 Task: Look for space in Larache, Morocco from 8th August, 2023 to 15th August, 2023 for 9 adults in price range Rs.10000 to Rs.14000. Place can be shared room with 5 bedrooms having 9 beds and 5 bathrooms. Property type can be house, flat, guest house. Amenities needed are: wifi, TV, free parkinig on premises, gym, breakfast. Booking option can be shelf check-in. Required host language is English.
Action: Mouse moved to (437, 105)
Screenshot: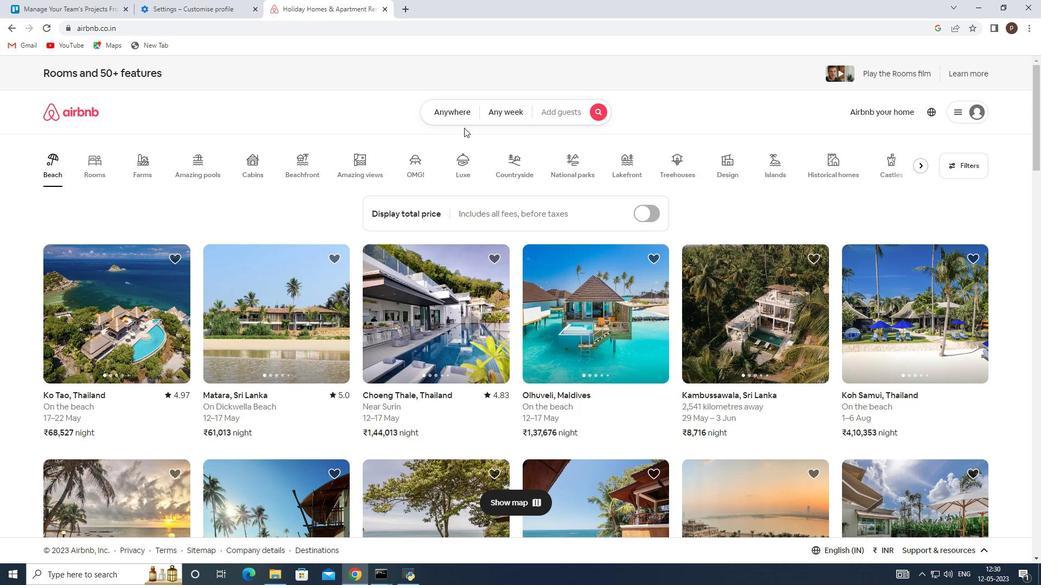 
Action: Mouse pressed left at (437, 105)
Screenshot: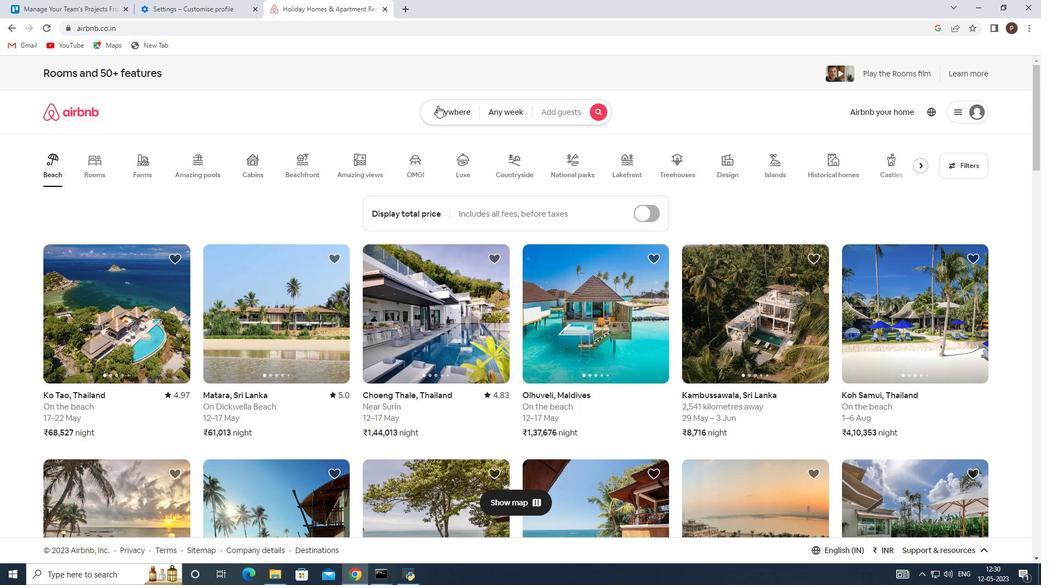
Action: Mouse moved to (349, 150)
Screenshot: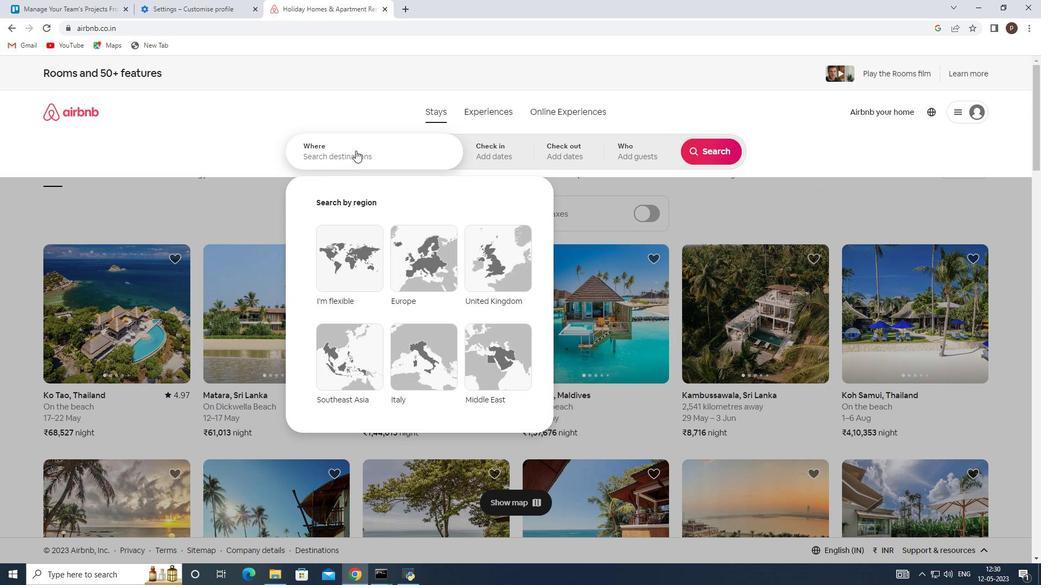 
Action: Mouse pressed left at (349, 150)
Screenshot: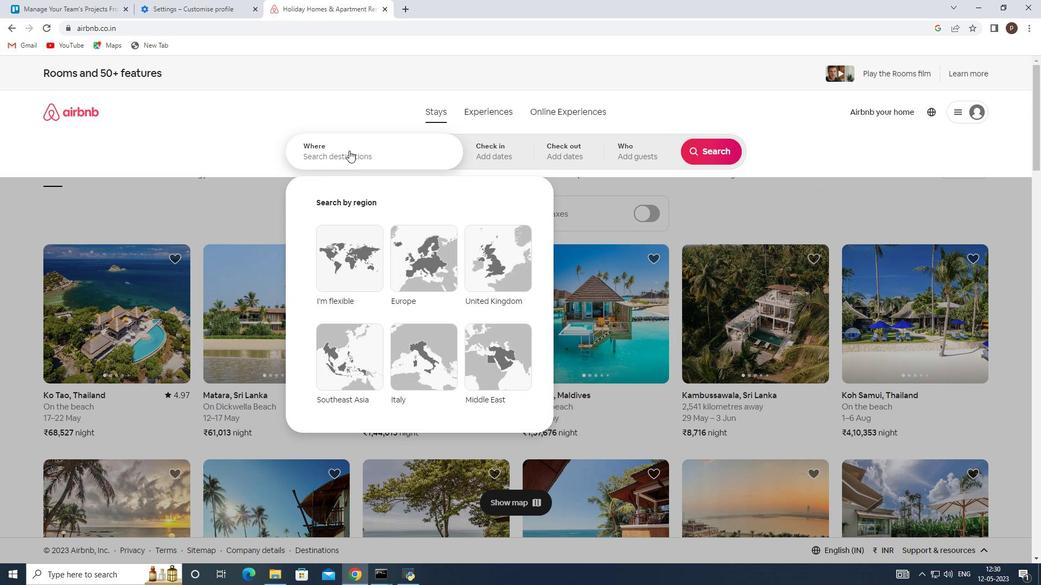 
Action: Key pressed <Key.caps_lock>L<Key.caps_lock>arache,<Key.space><Key.caps_lock>M<Key.caps_lock>or
Screenshot: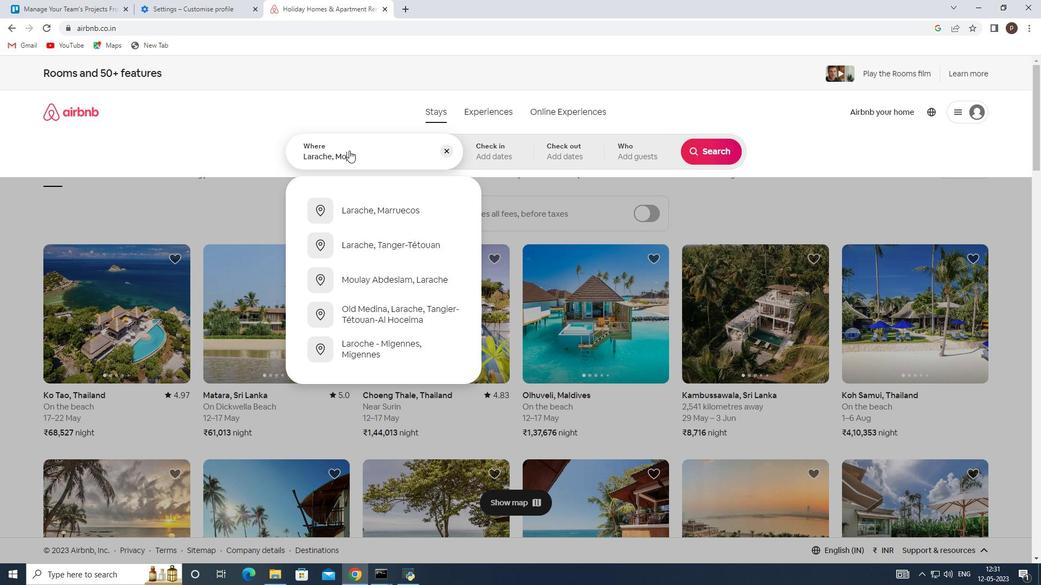 
Action: Mouse moved to (386, 212)
Screenshot: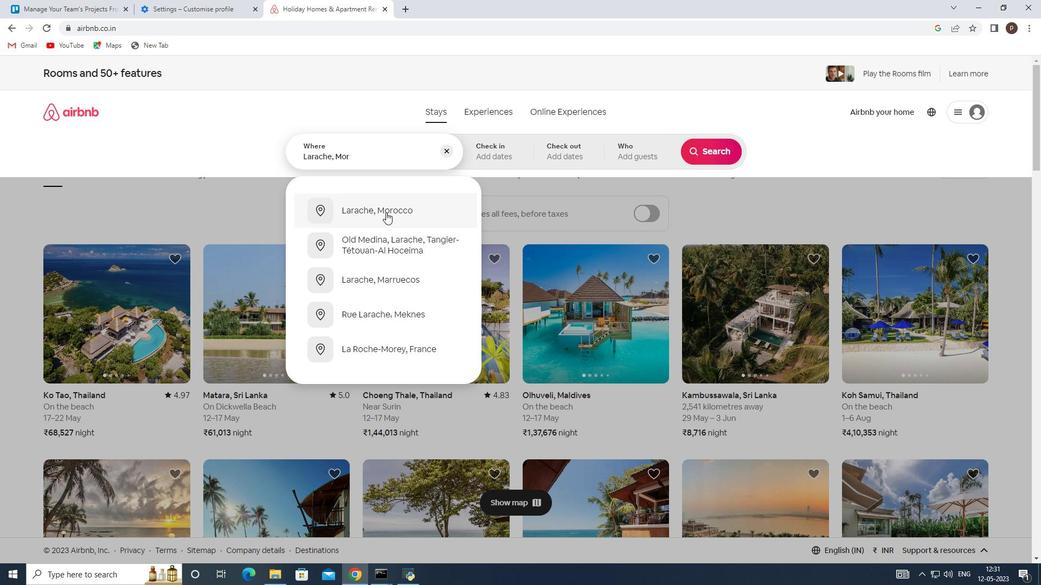 
Action: Mouse pressed left at (386, 212)
Screenshot: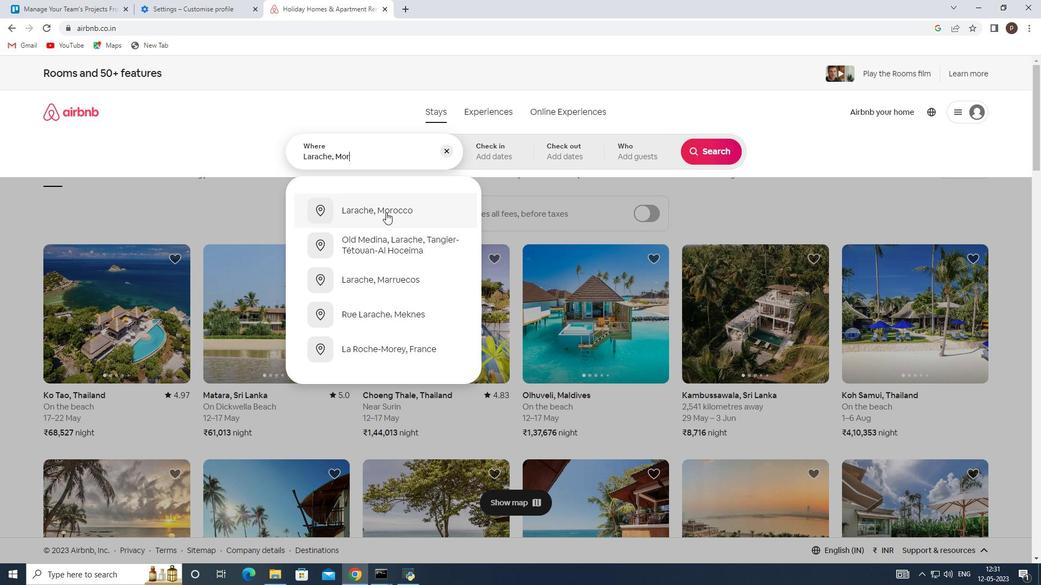 
Action: Mouse moved to (708, 233)
Screenshot: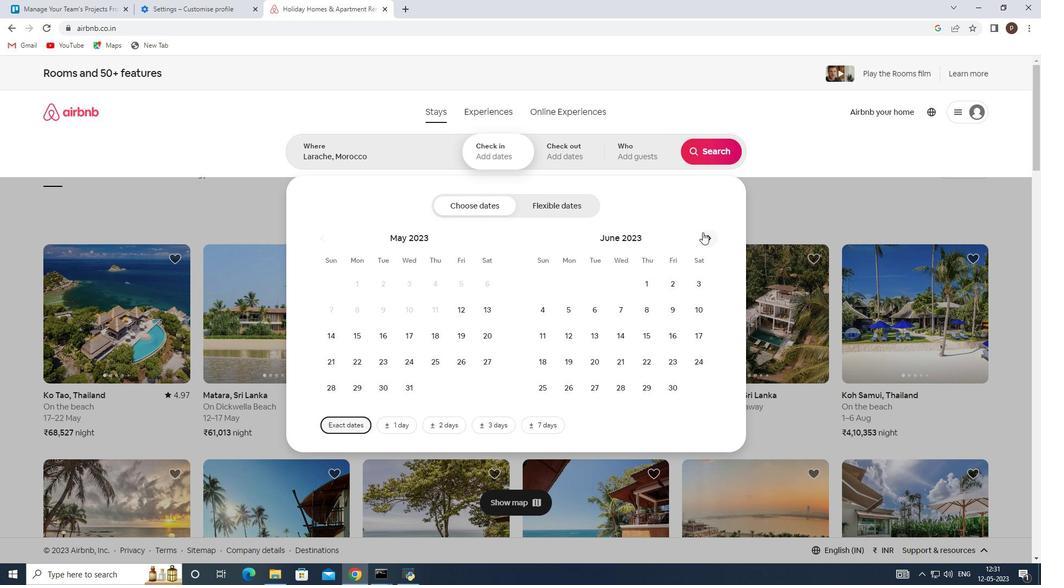 
Action: Mouse pressed left at (708, 233)
Screenshot: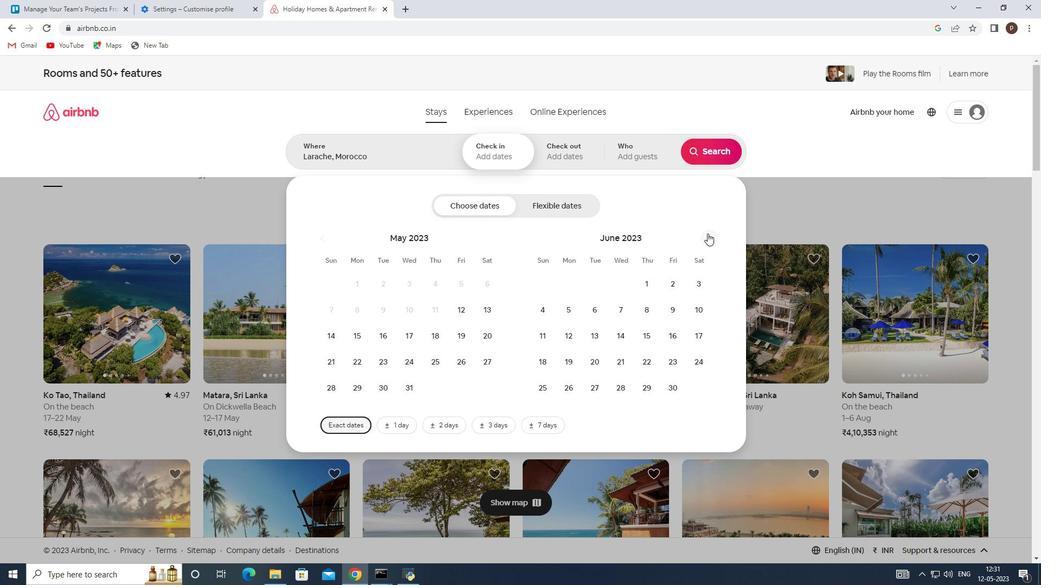 
Action: Mouse moved to (708, 235)
Screenshot: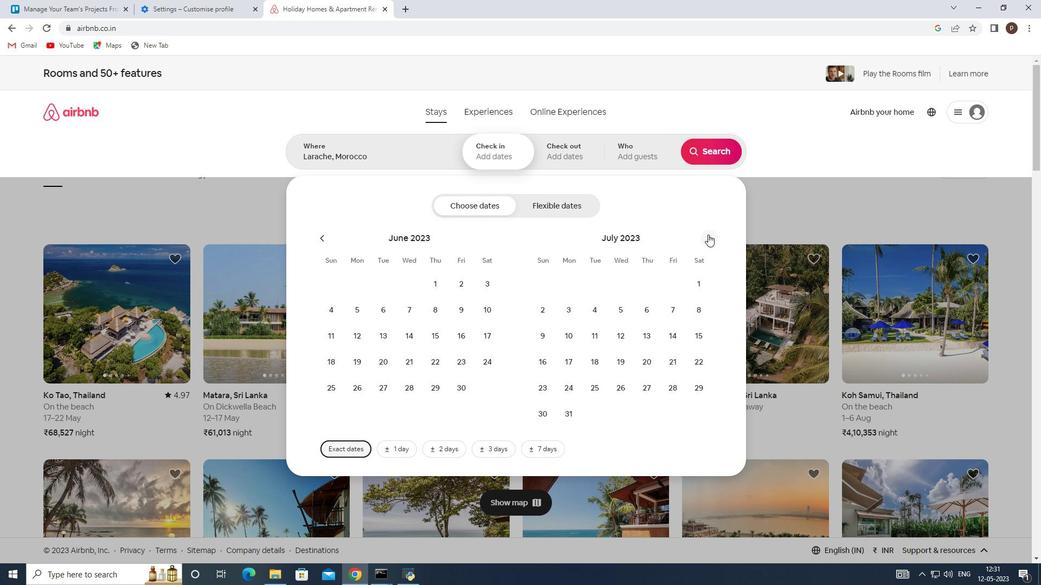 
Action: Mouse pressed left at (708, 235)
Screenshot: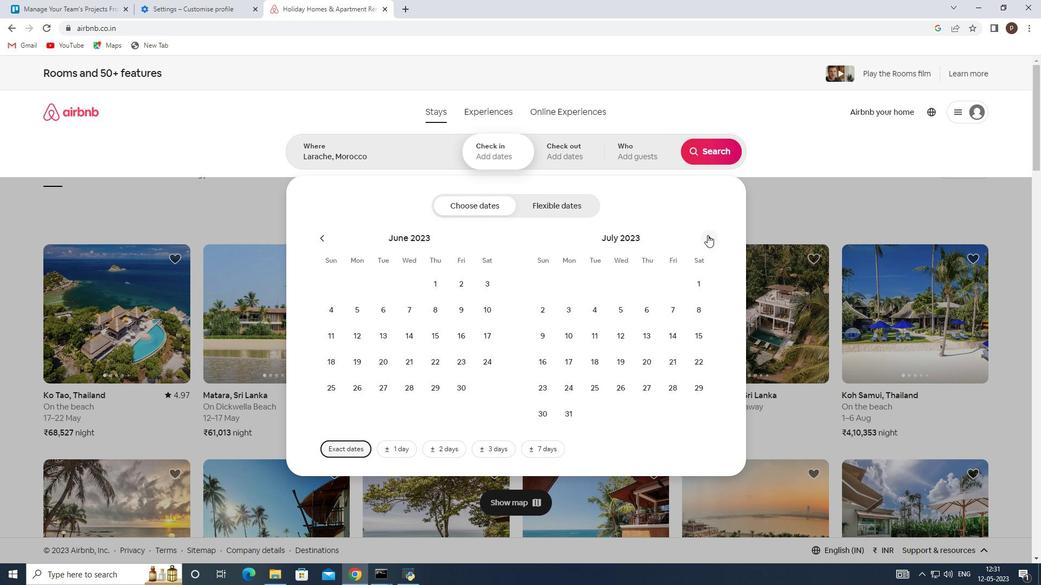 
Action: Mouse moved to (596, 313)
Screenshot: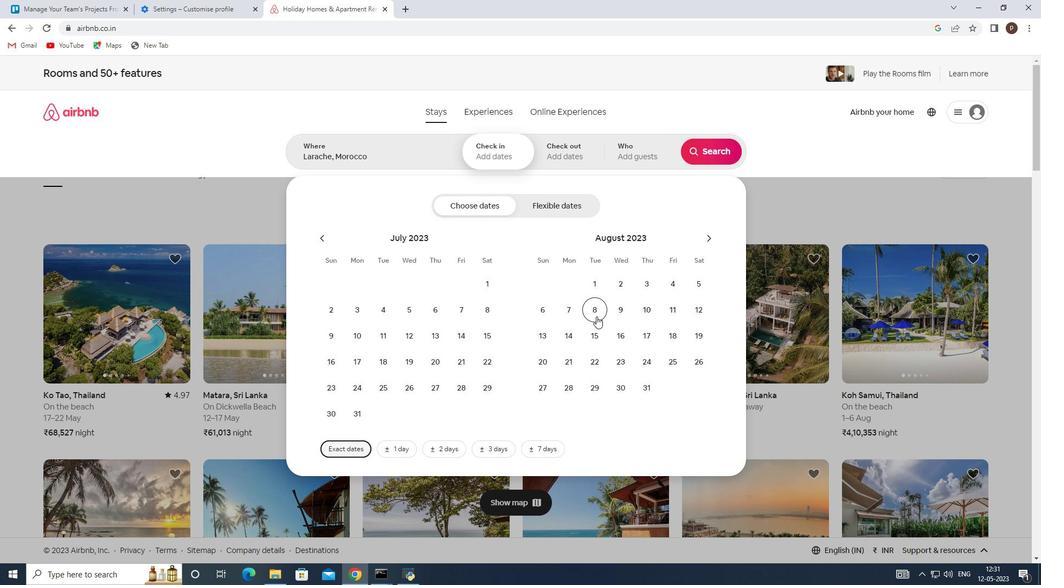 
Action: Mouse pressed left at (596, 313)
Screenshot: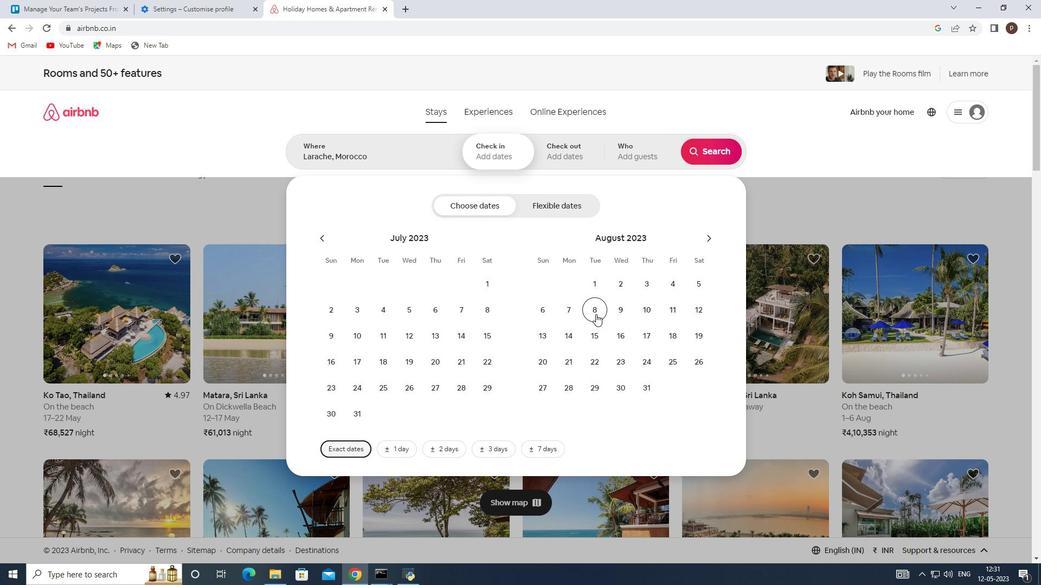 
Action: Mouse moved to (595, 332)
Screenshot: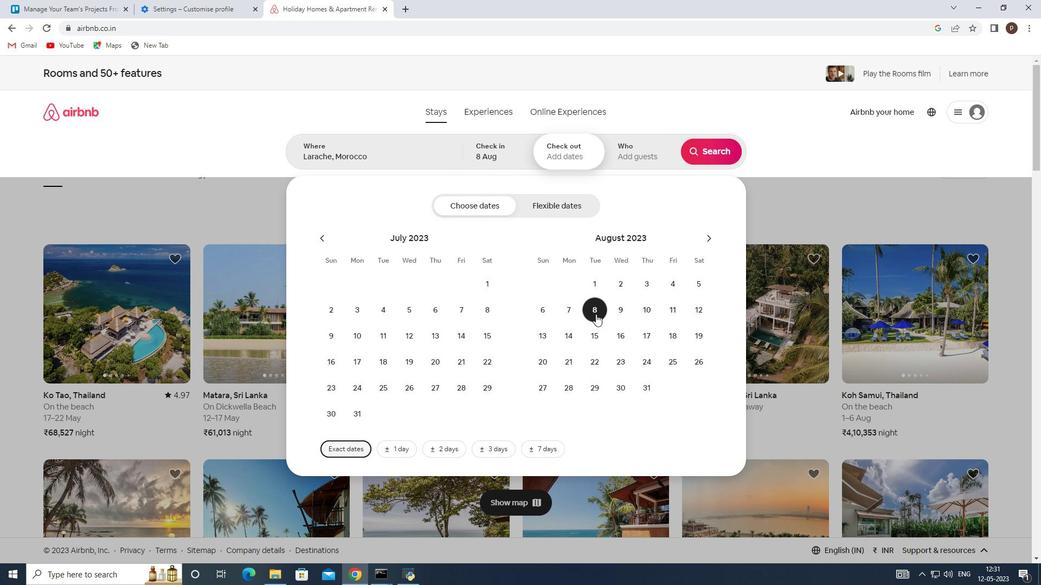 
Action: Mouse pressed left at (595, 332)
Screenshot: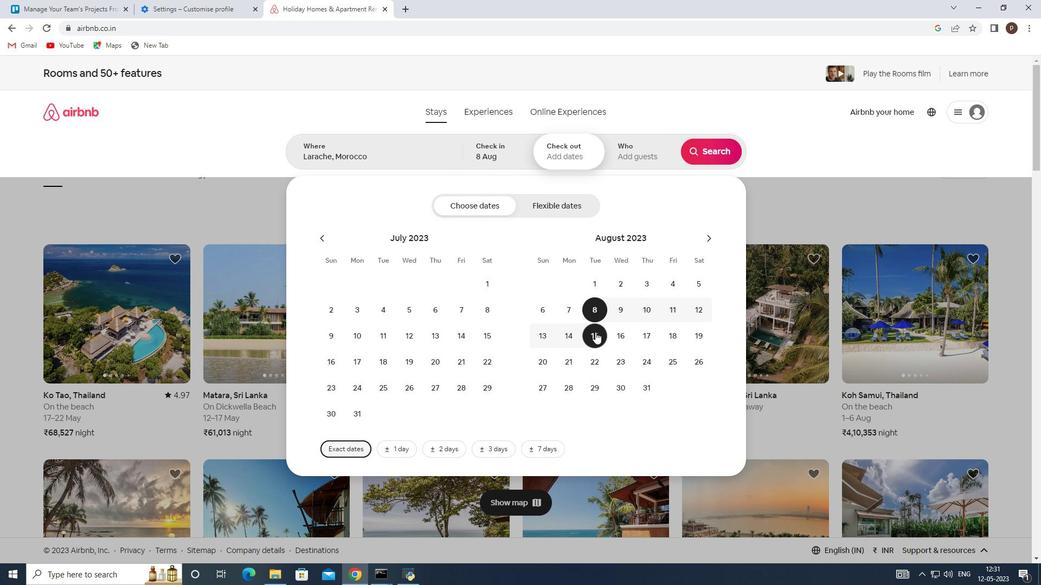 
Action: Mouse moved to (626, 156)
Screenshot: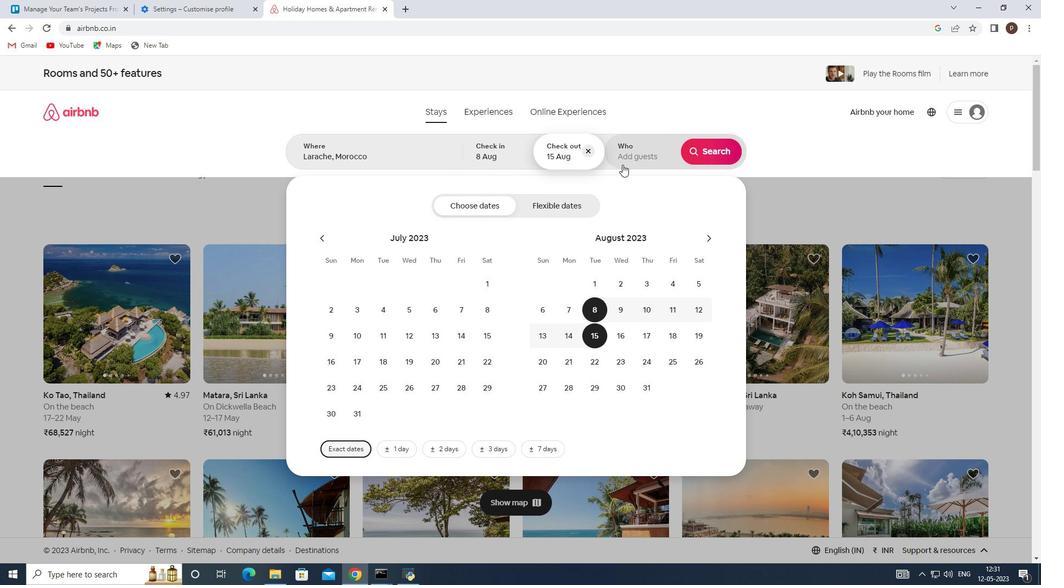 
Action: Mouse pressed left at (626, 156)
Screenshot: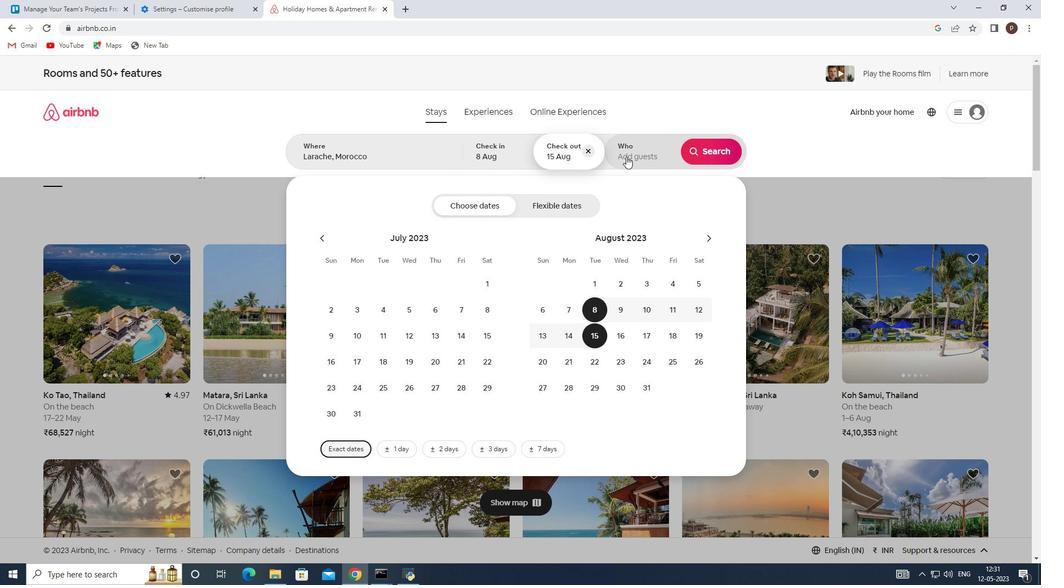
Action: Mouse moved to (710, 208)
Screenshot: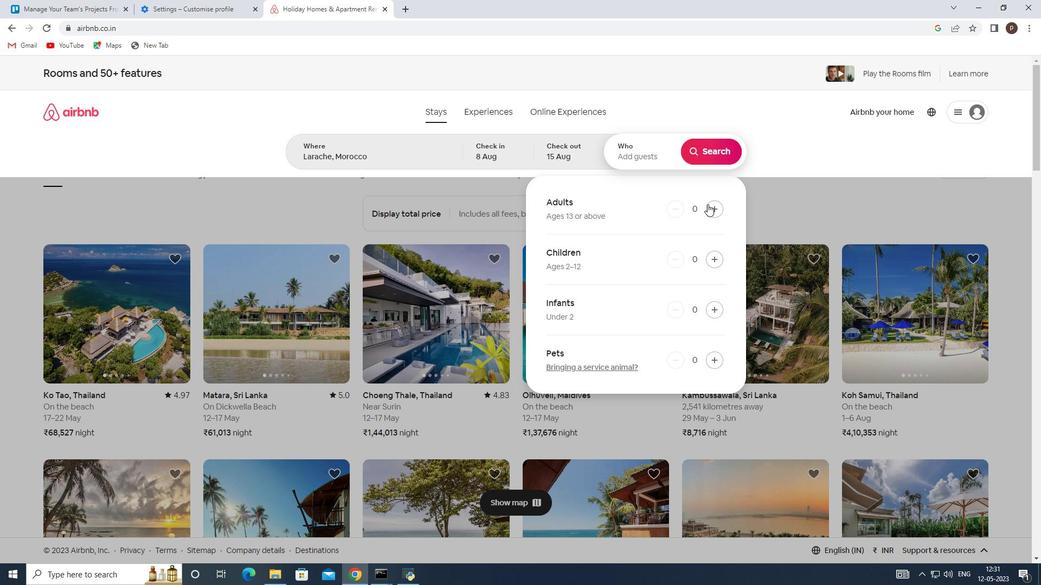 
Action: Mouse pressed left at (710, 208)
Screenshot: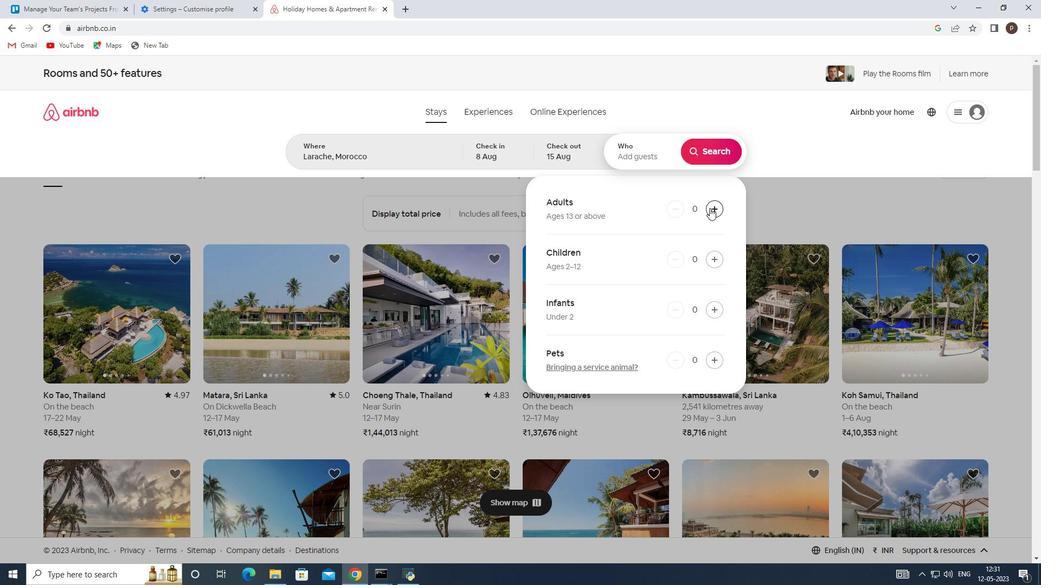 
Action: Mouse pressed left at (710, 208)
Screenshot: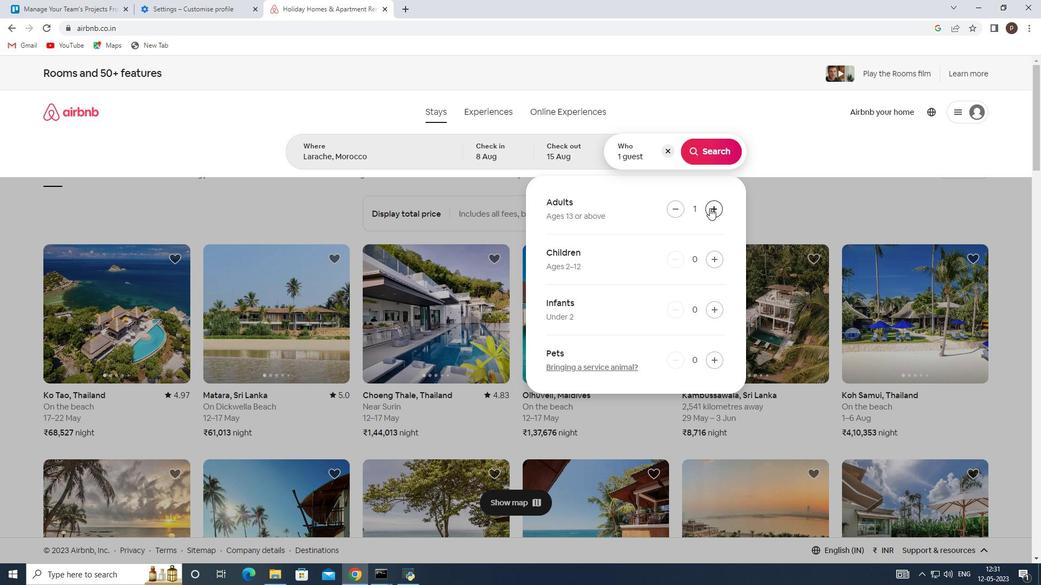 
Action: Mouse pressed left at (710, 208)
Screenshot: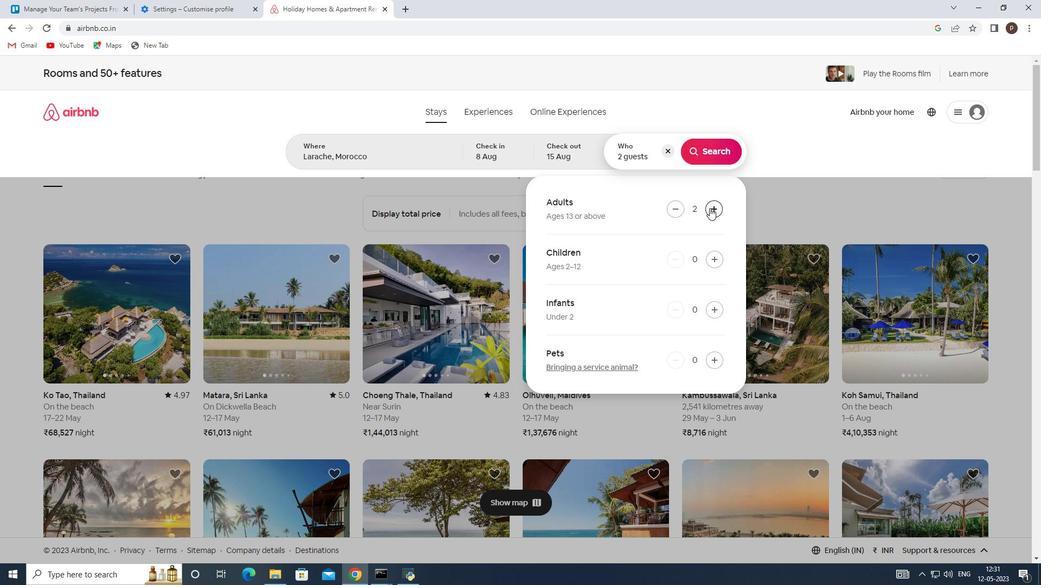 
Action: Mouse pressed left at (710, 208)
Screenshot: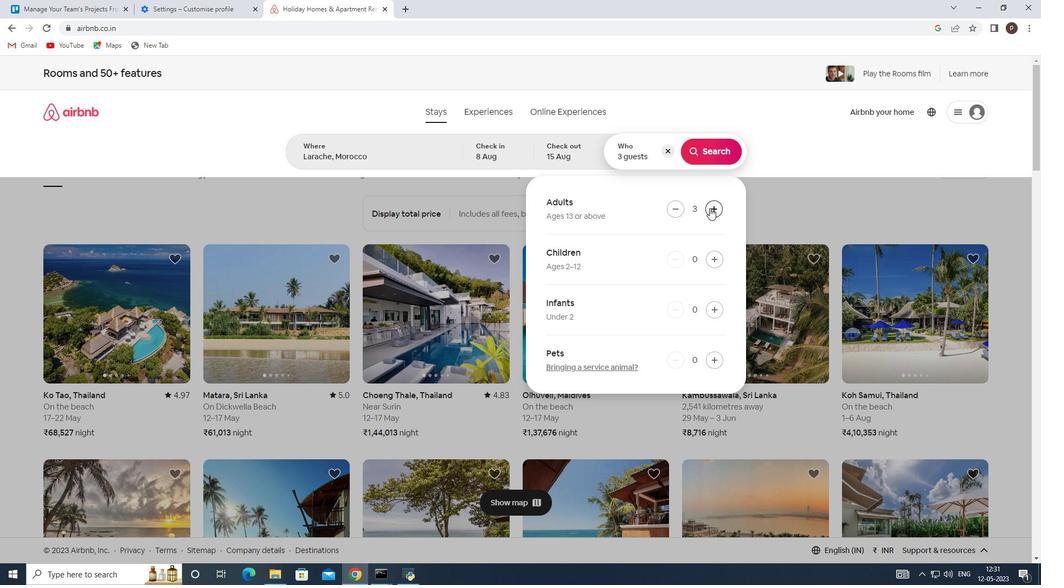 
Action: Mouse pressed left at (710, 208)
Screenshot: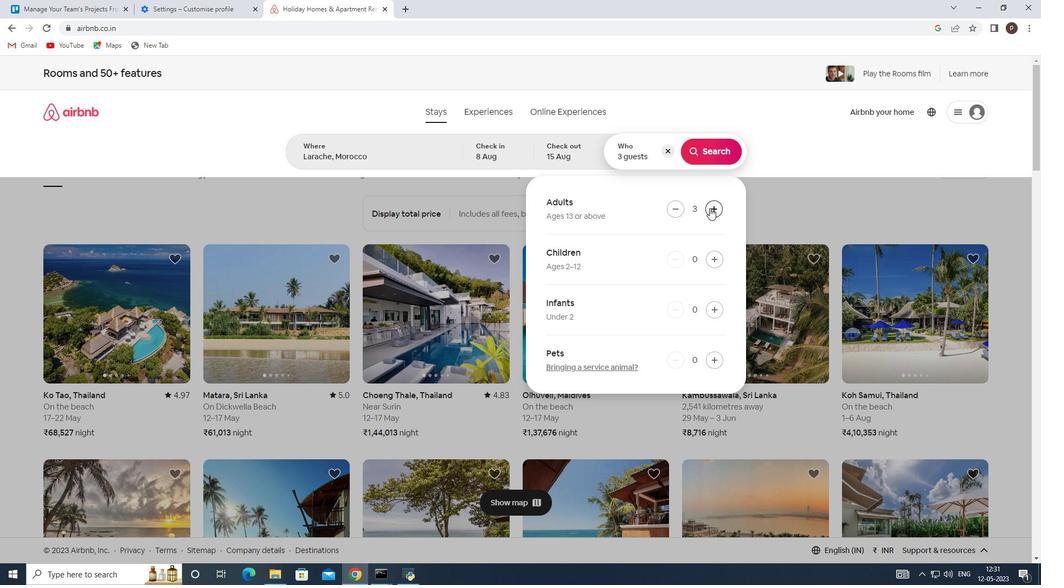 
Action: Mouse pressed left at (710, 208)
Screenshot: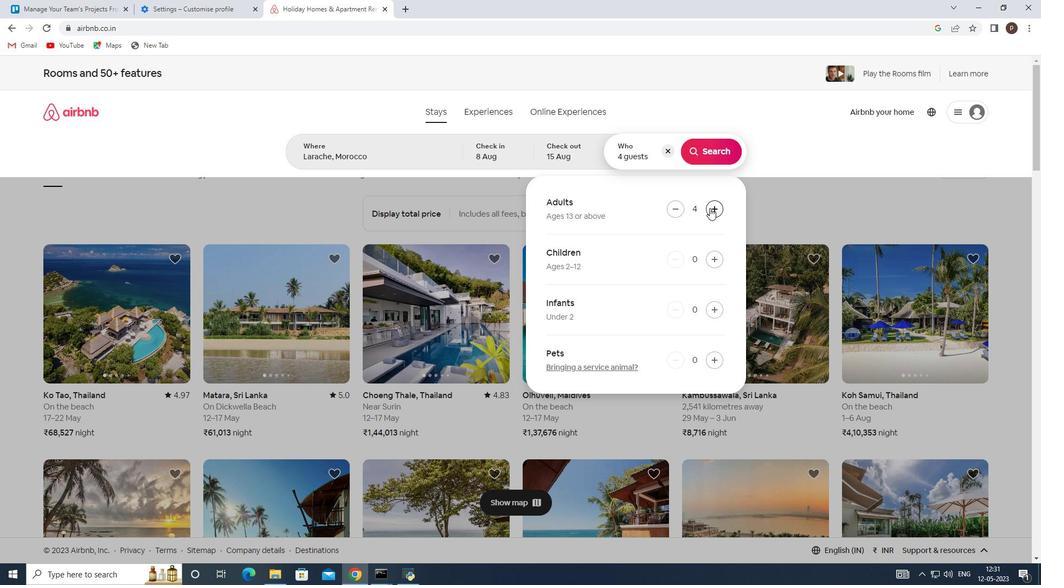 
Action: Mouse pressed left at (710, 208)
Screenshot: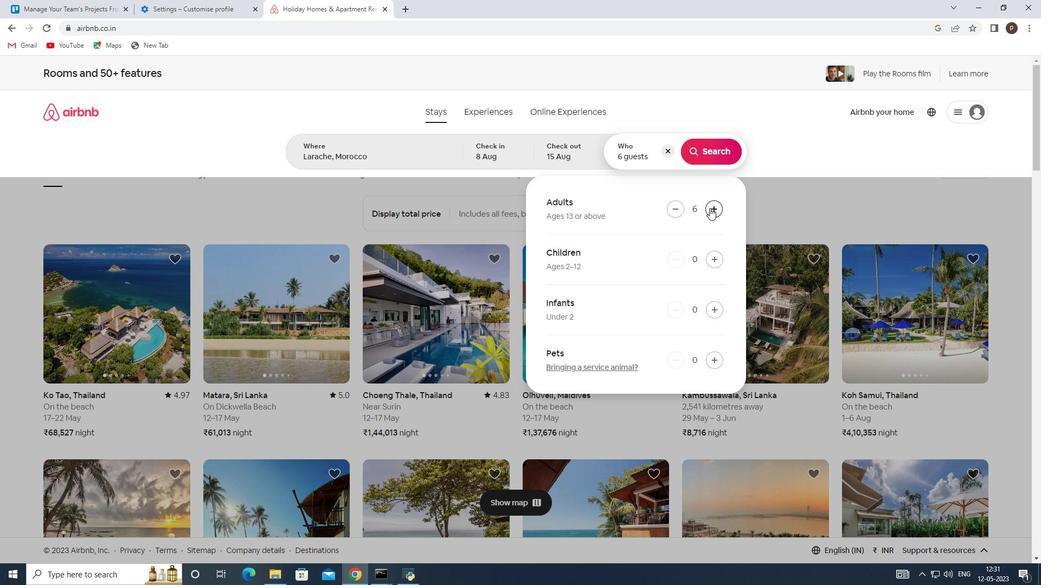 
Action: Mouse pressed left at (710, 208)
Screenshot: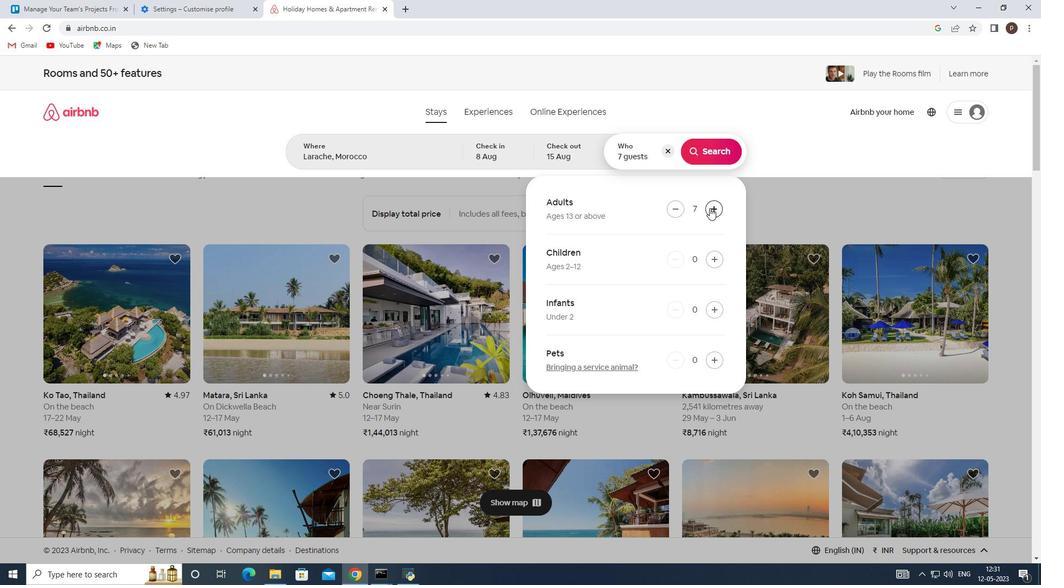 
Action: Mouse pressed left at (710, 208)
Screenshot: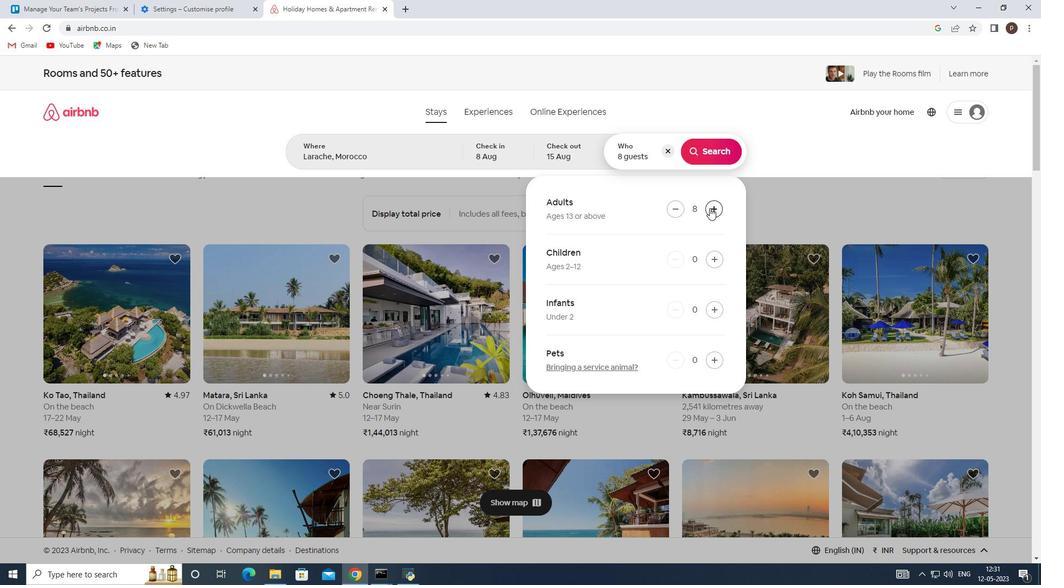 
Action: Mouse moved to (721, 148)
Screenshot: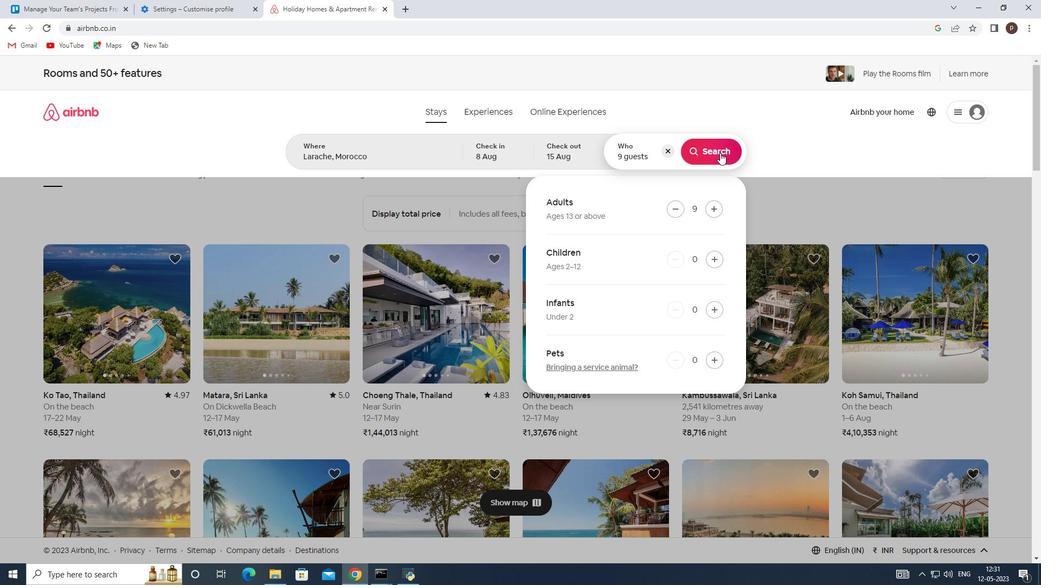 
Action: Mouse pressed left at (721, 148)
Screenshot: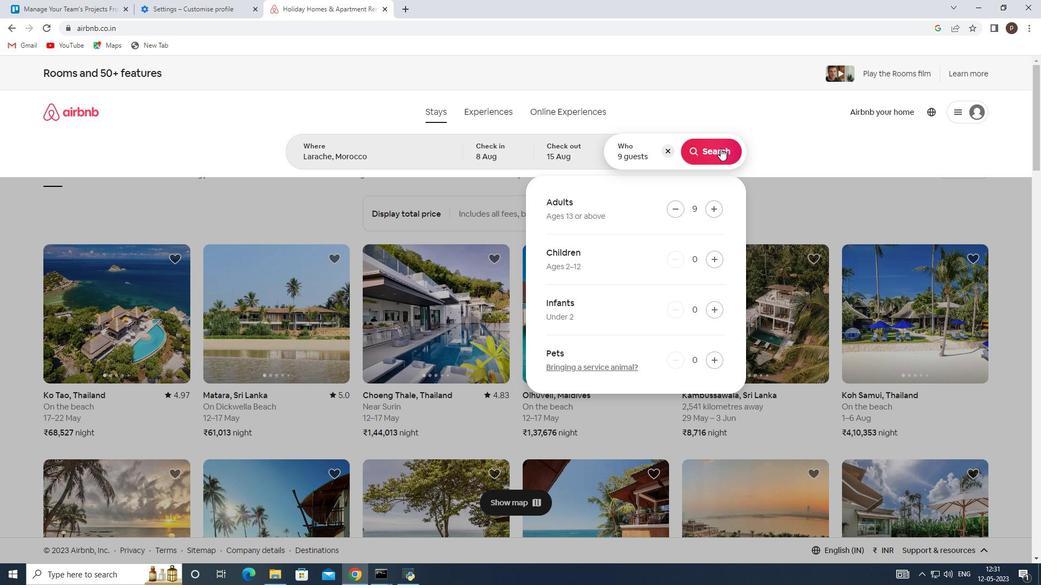 
Action: Mouse moved to (977, 121)
Screenshot: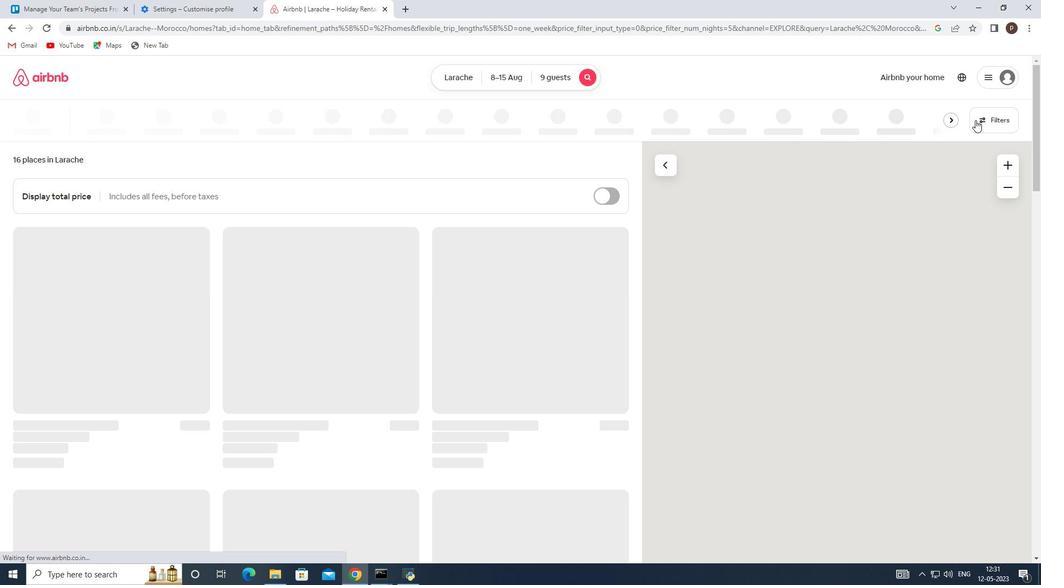 
Action: Mouse pressed left at (977, 121)
Screenshot: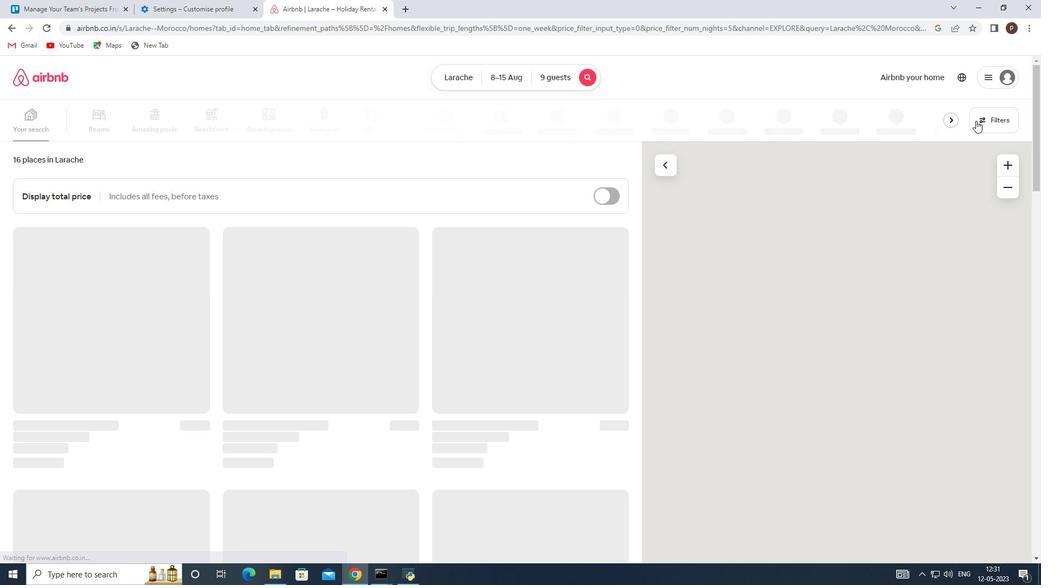 
Action: Mouse moved to (365, 387)
Screenshot: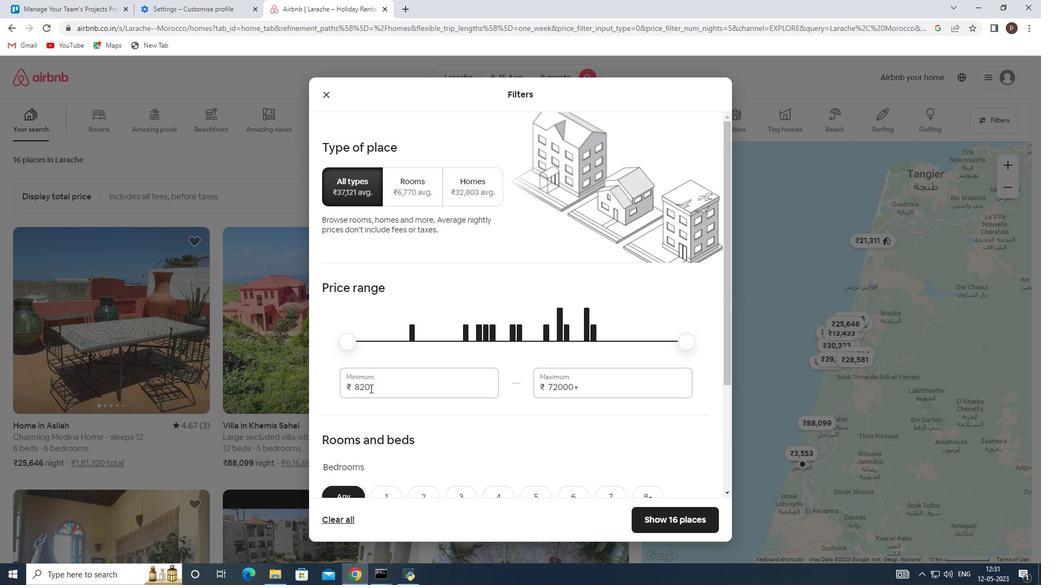 
Action: Mouse pressed left at (365, 387)
Screenshot: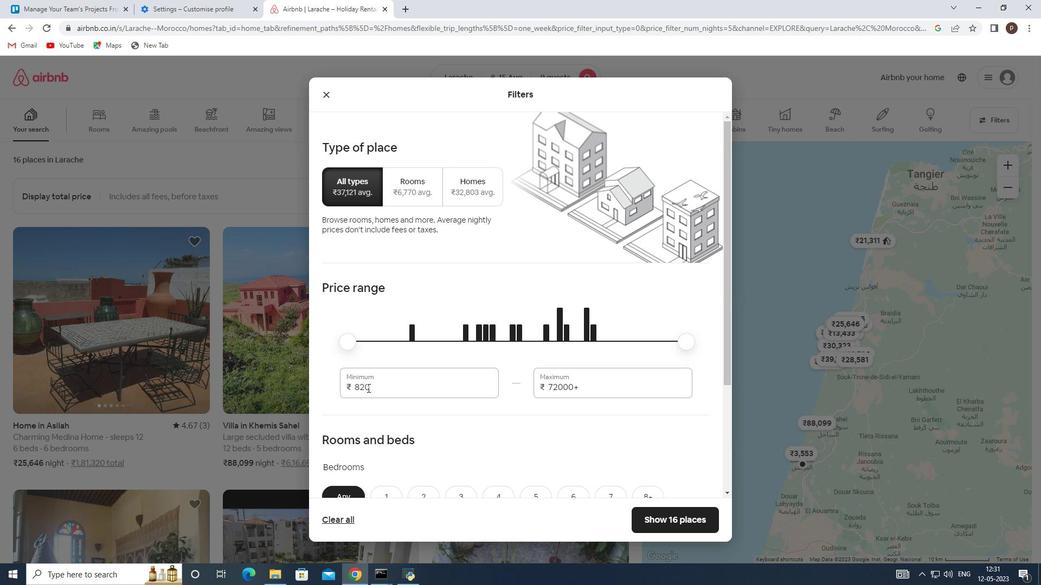 
Action: Mouse pressed left at (365, 387)
Screenshot: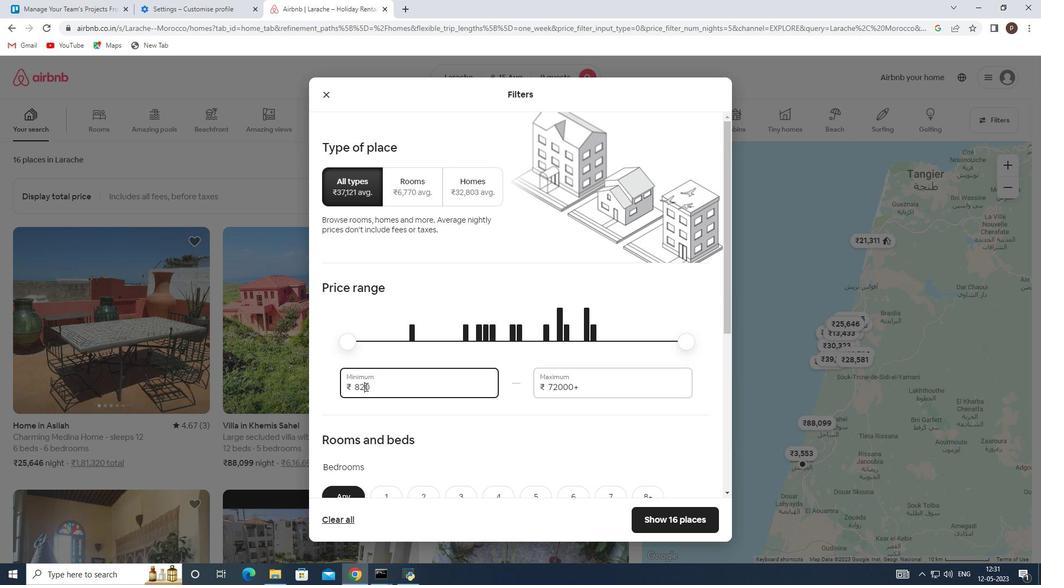 
Action: Key pressed 10000<Key.tab>14000
Screenshot: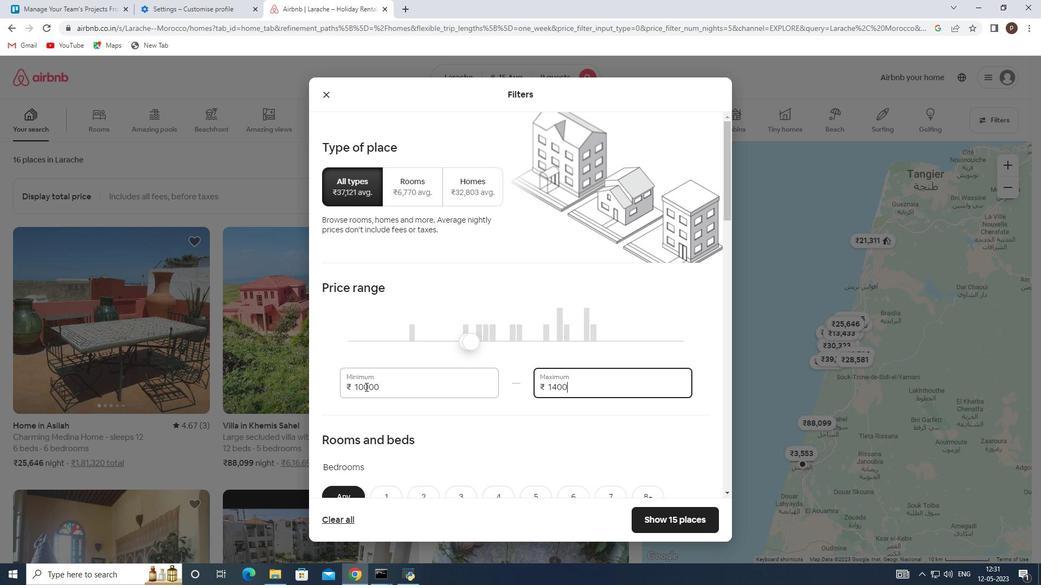 
Action: Mouse moved to (425, 426)
Screenshot: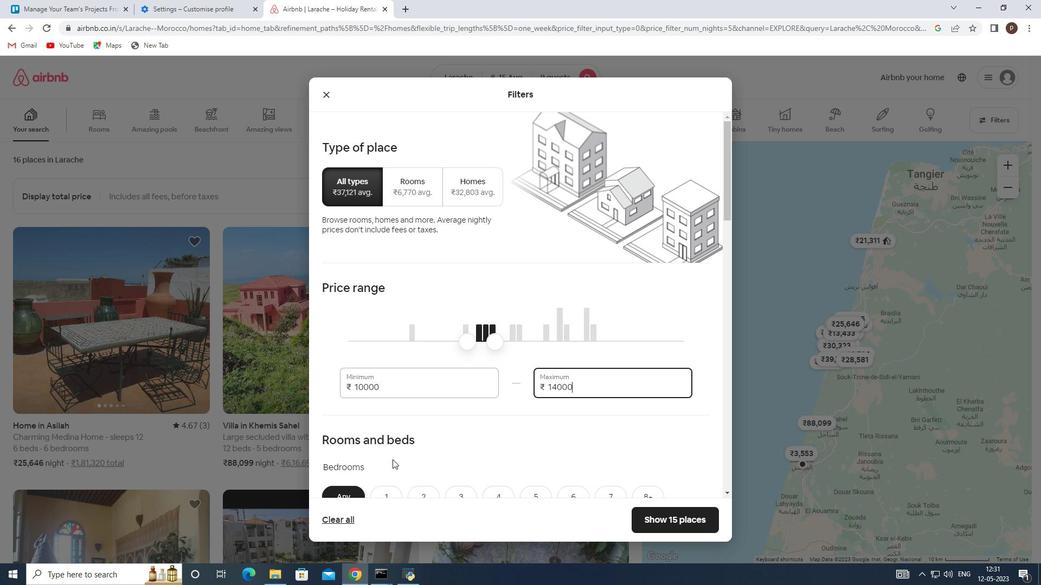 
Action: Mouse scrolled (425, 425) with delta (0, 0)
Screenshot: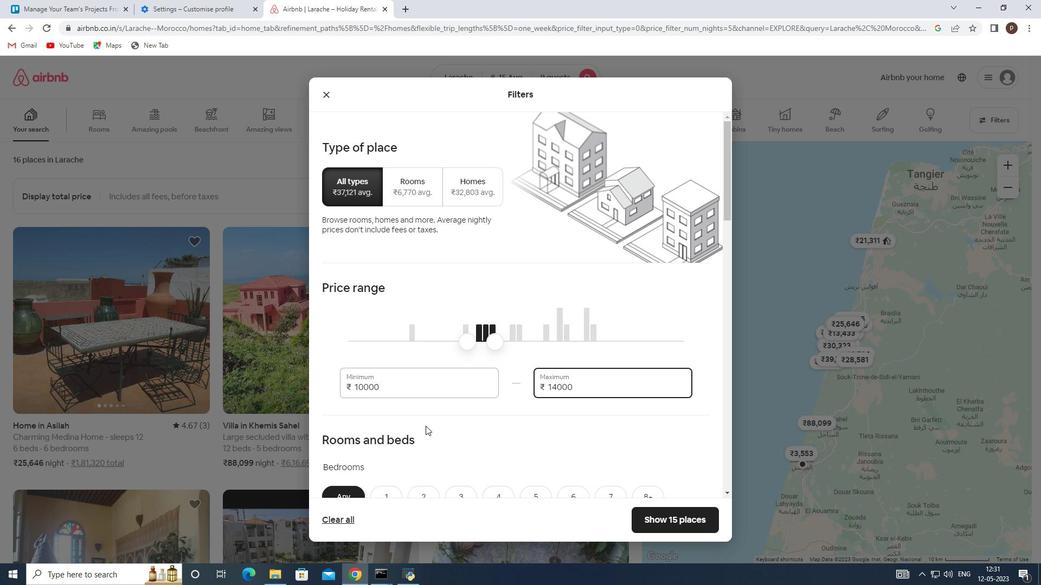 
Action: Mouse moved to (435, 378)
Screenshot: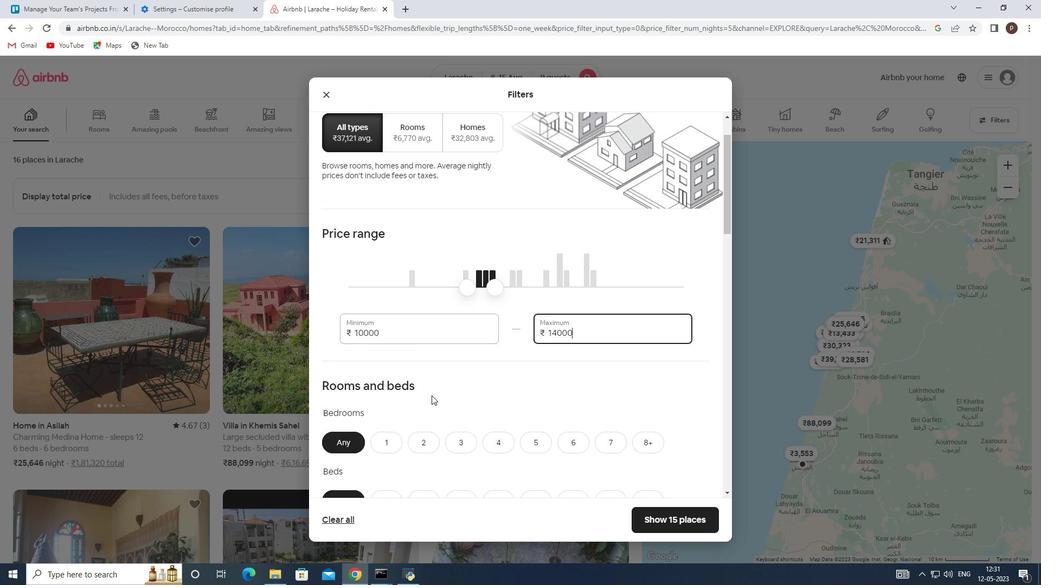 
Action: Mouse scrolled (435, 378) with delta (0, 0)
Screenshot: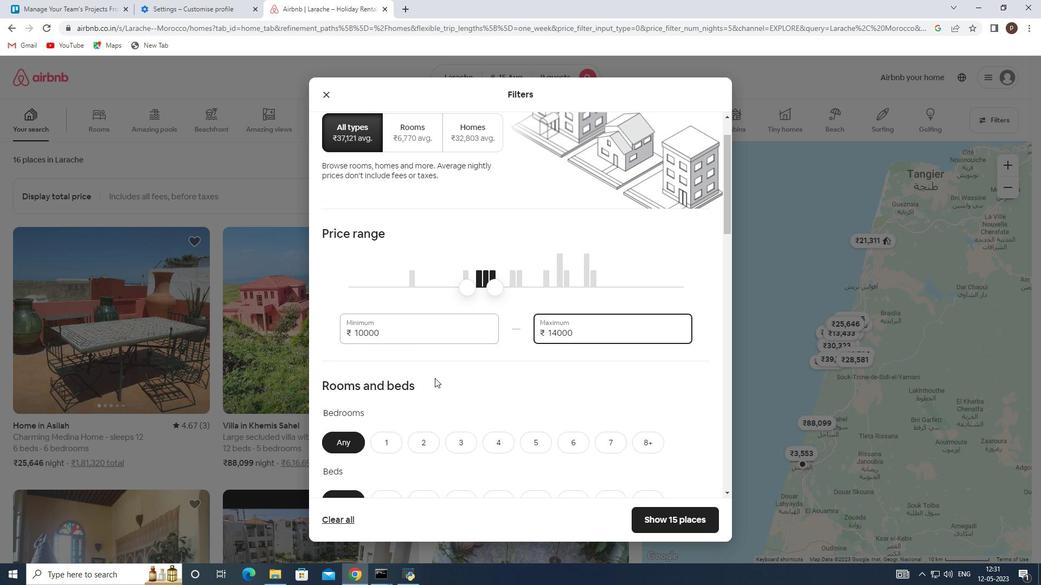 
Action: Mouse scrolled (435, 378) with delta (0, 0)
Screenshot: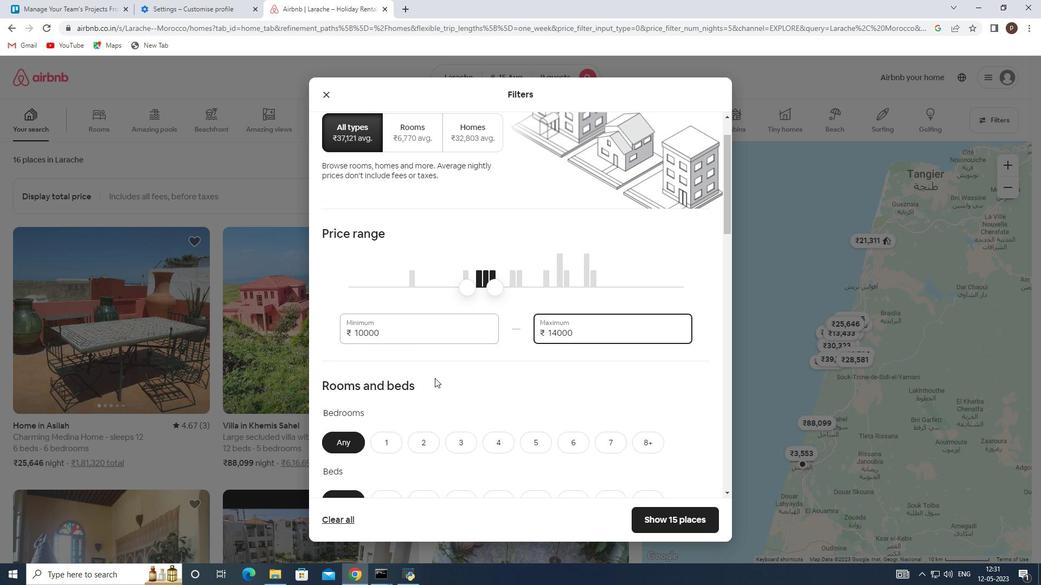 
Action: Mouse moved to (532, 337)
Screenshot: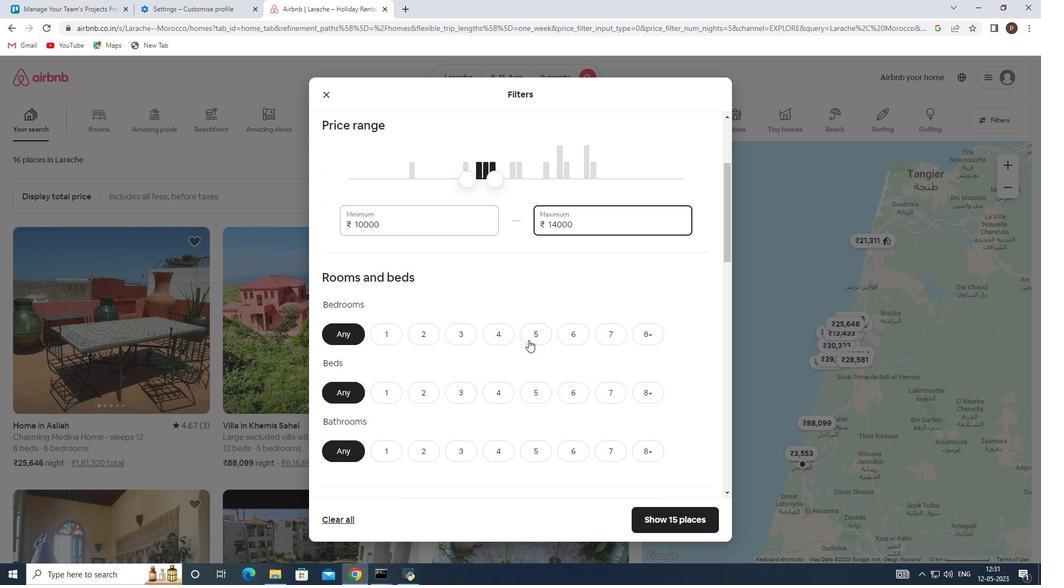
Action: Mouse pressed left at (532, 337)
Screenshot: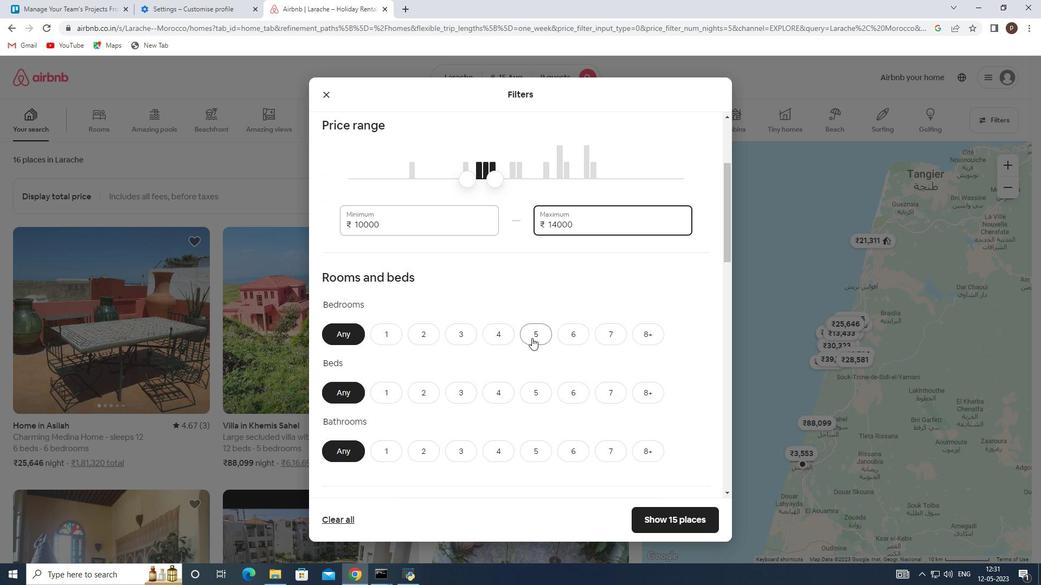 
Action: Mouse moved to (640, 391)
Screenshot: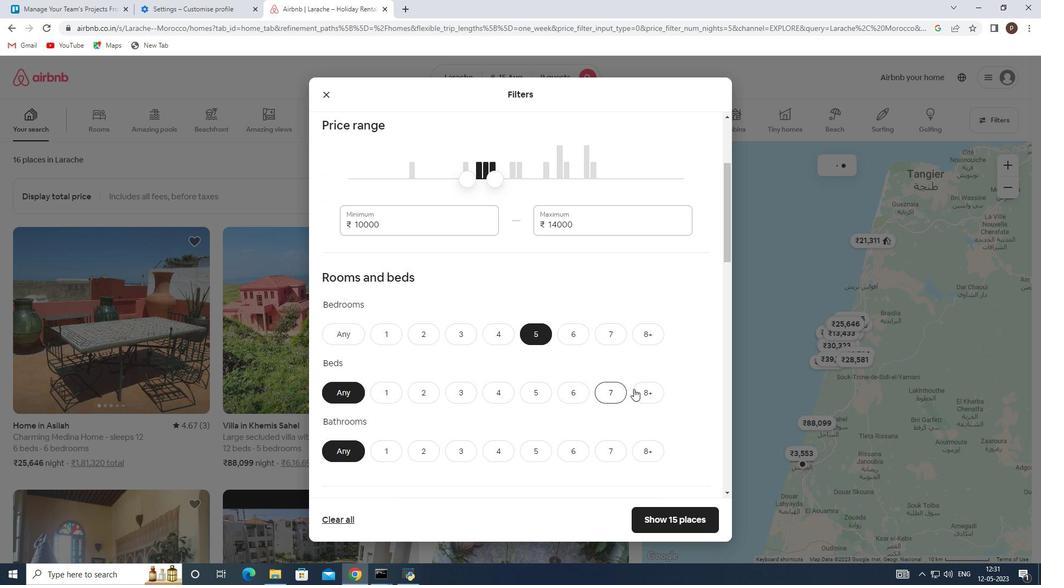 
Action: Mouse pressed left at (640, 391)
Screenshot: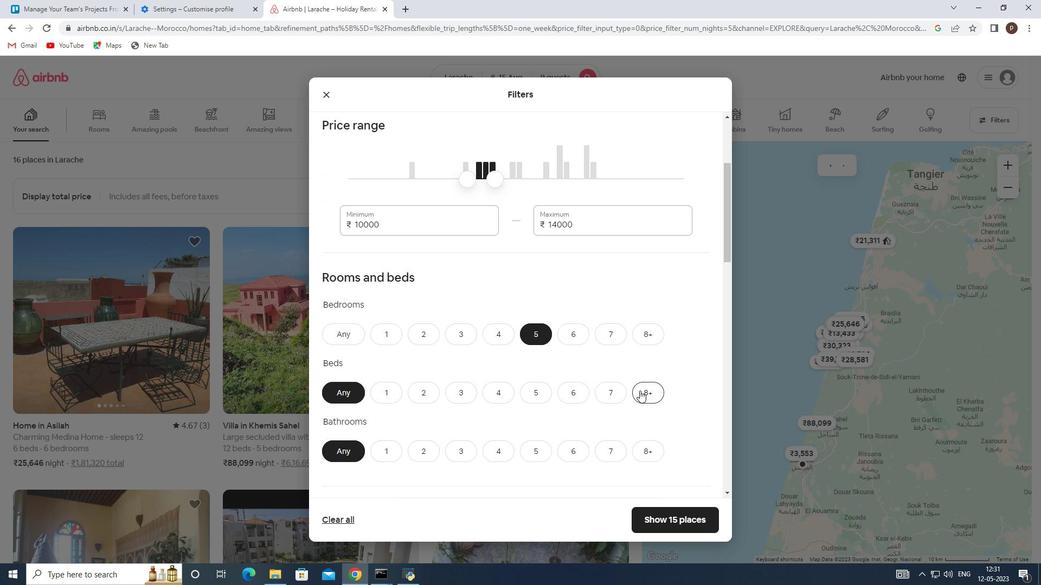 
Action: Mouse moved to (530, 454)
Screenshot: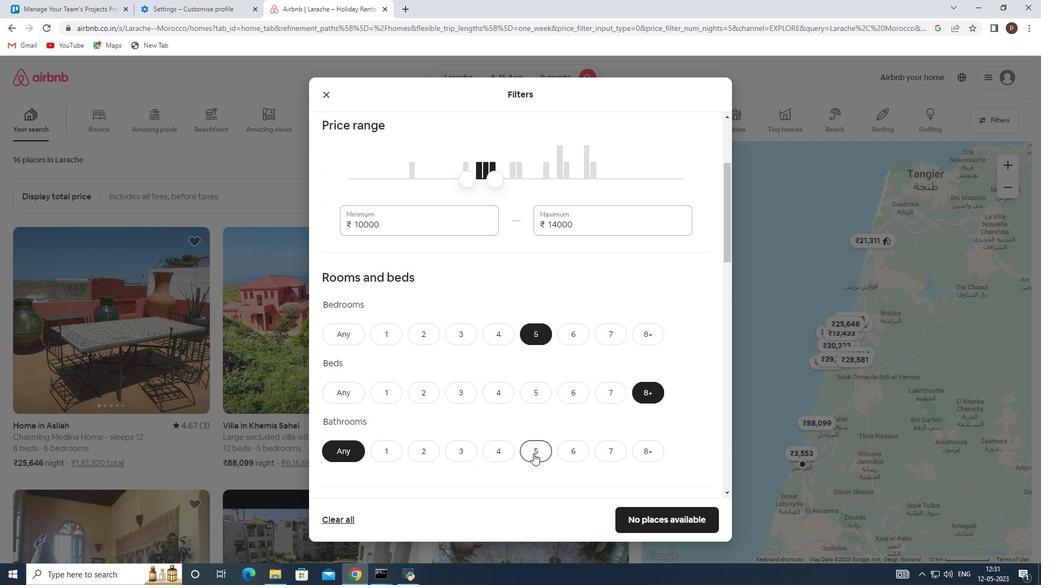 
Action: Mouse pressed left at (530, 454)
Screenshot: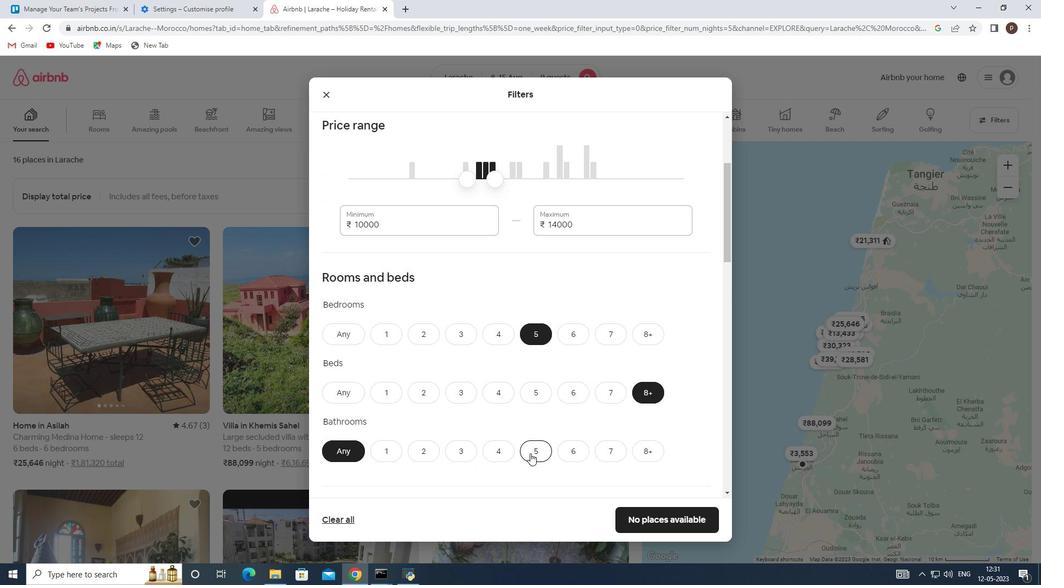 
Action: Mouse moved to (514, 429)
Screenshot: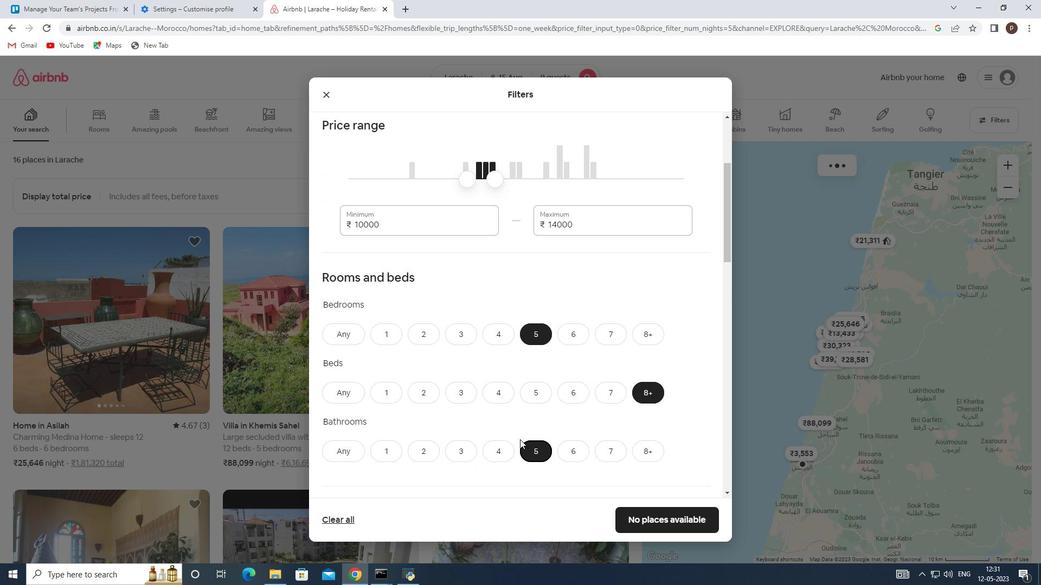 
Action: Mouse scrolled (514, 428) with delta (0, 0)
Screenshot: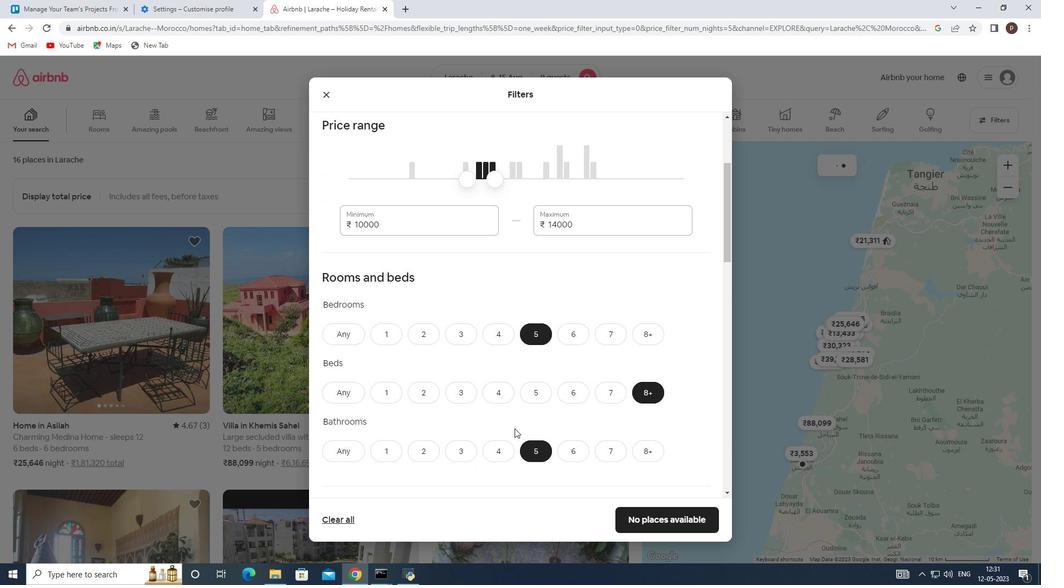 
Action: Mouse moved to (491, 398)
Screenshot: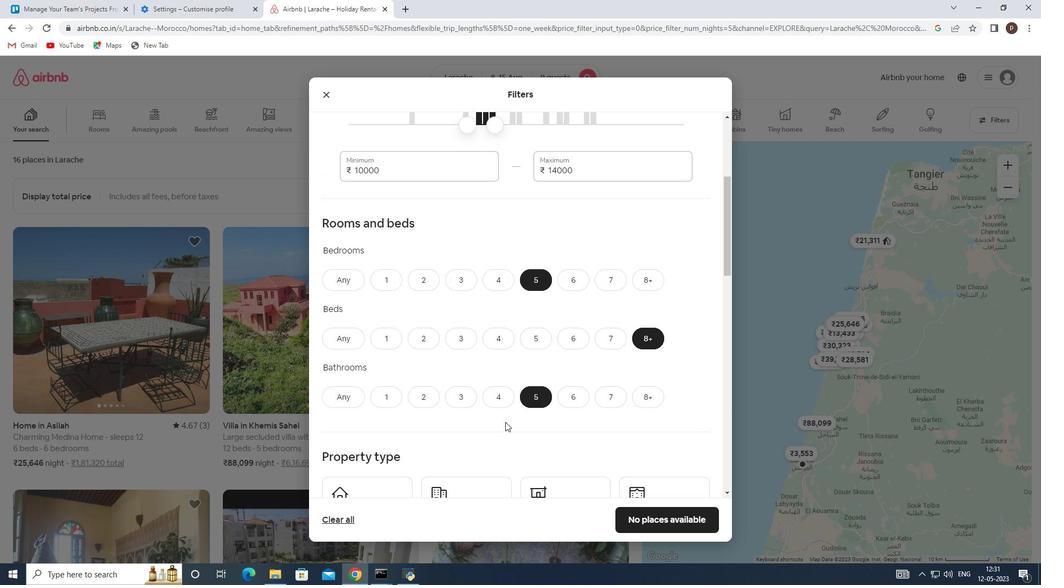 
Action: Mouse scrolled (491, 397) with delta (0, 0)
Screenshot: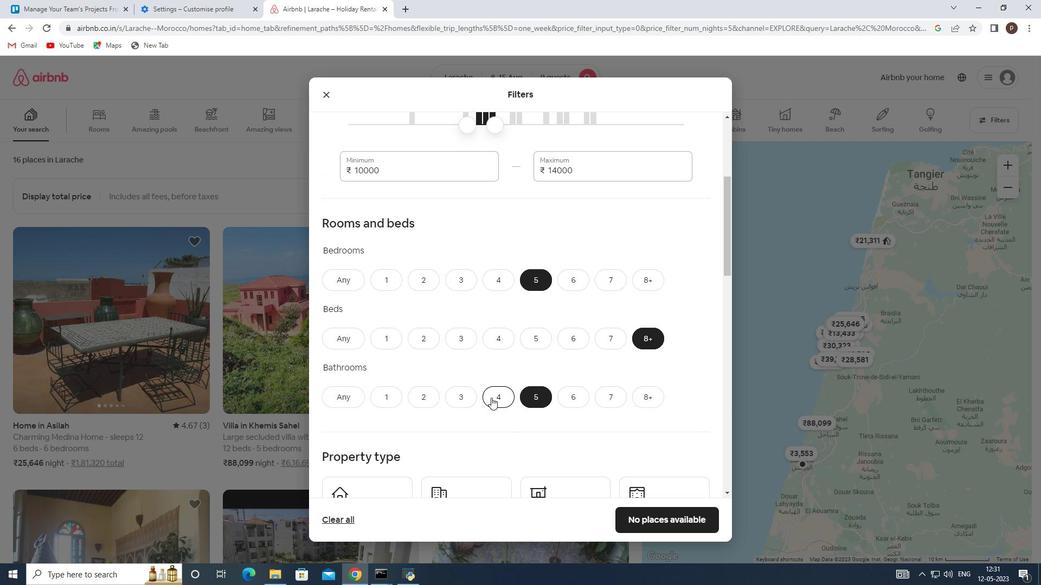 
Action: Mouse moved to (490, 381)
Screenshot: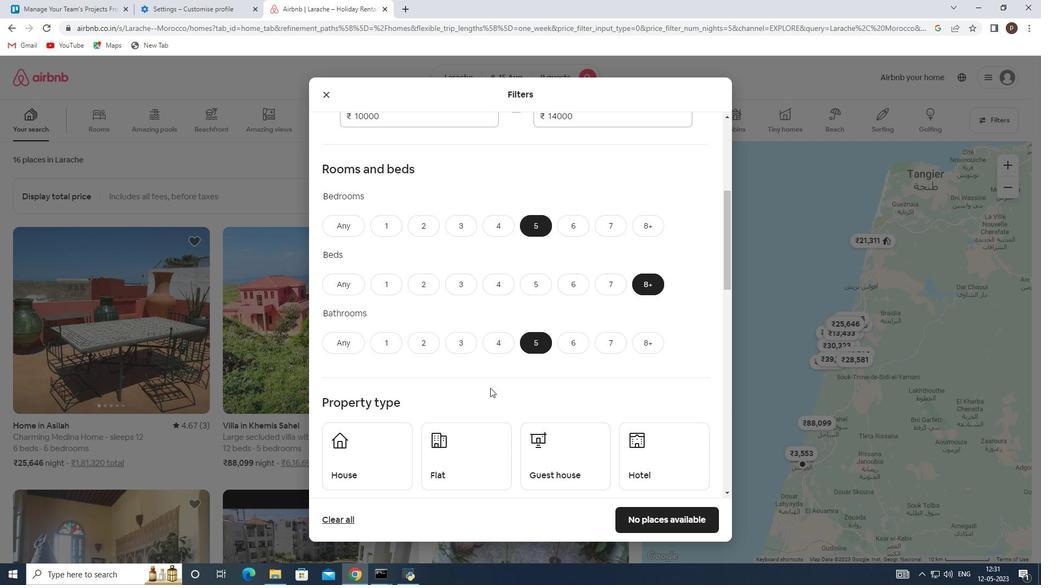 
Action: Mouse scrolled (490, 380) with delta (0, 0)
Screenshot: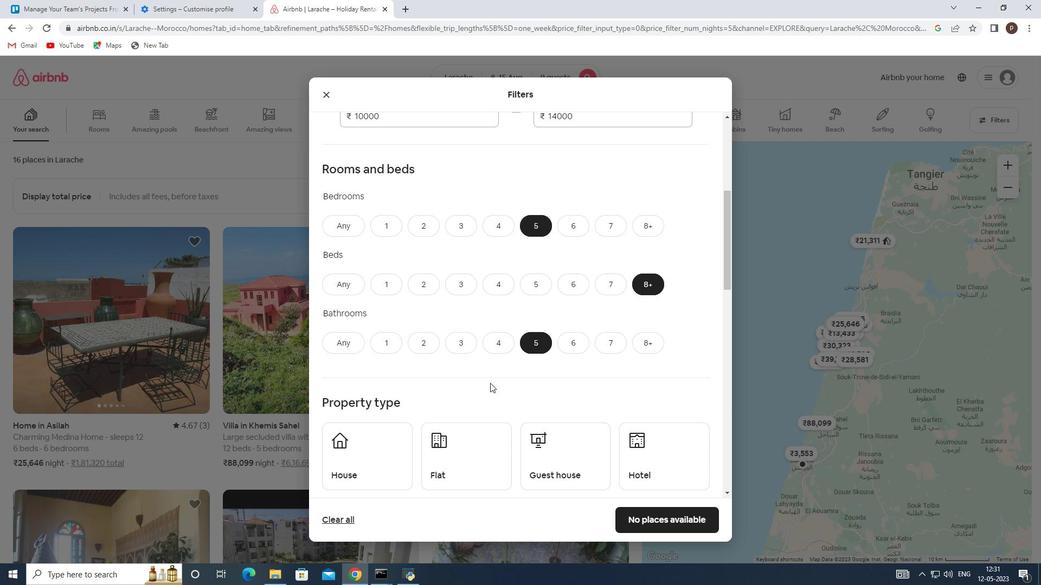 
Action: Mouse moved to (394, 399)
Screenshot: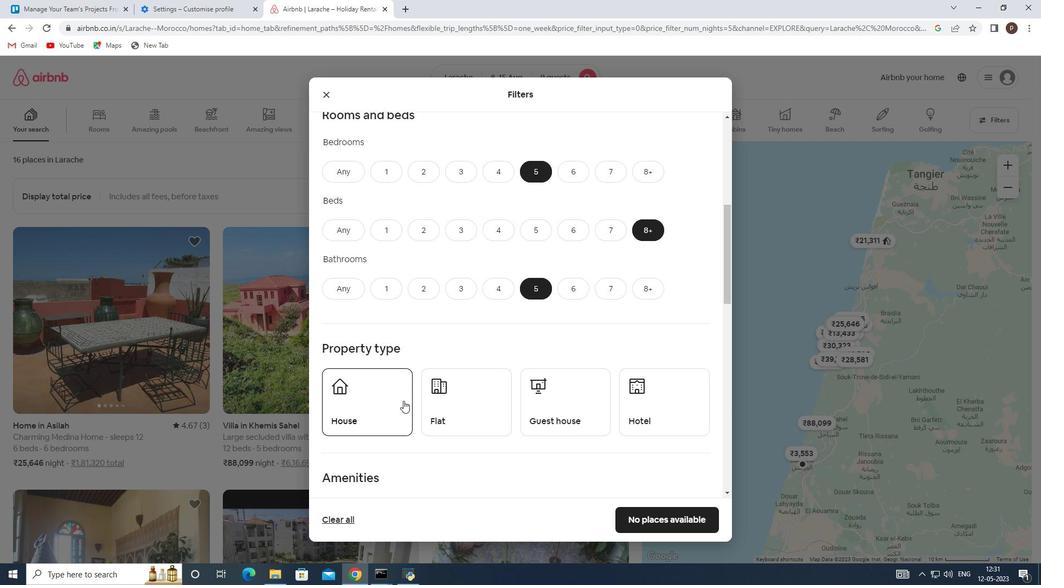 
Action: Mouse pressed left at (394, 399)
Screenshot: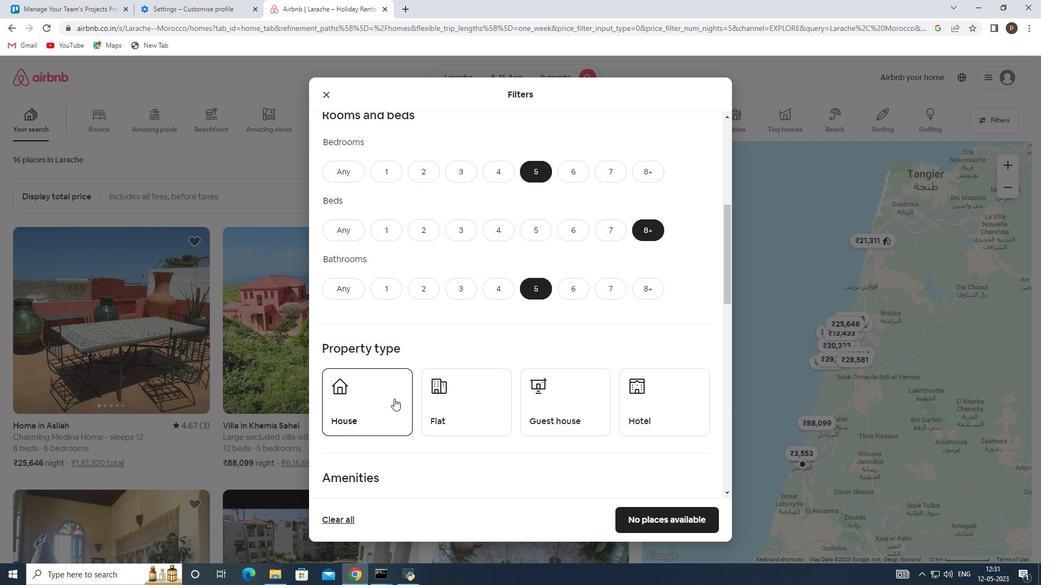 
Action: Mouse moved to (468, 408)
Screenshot: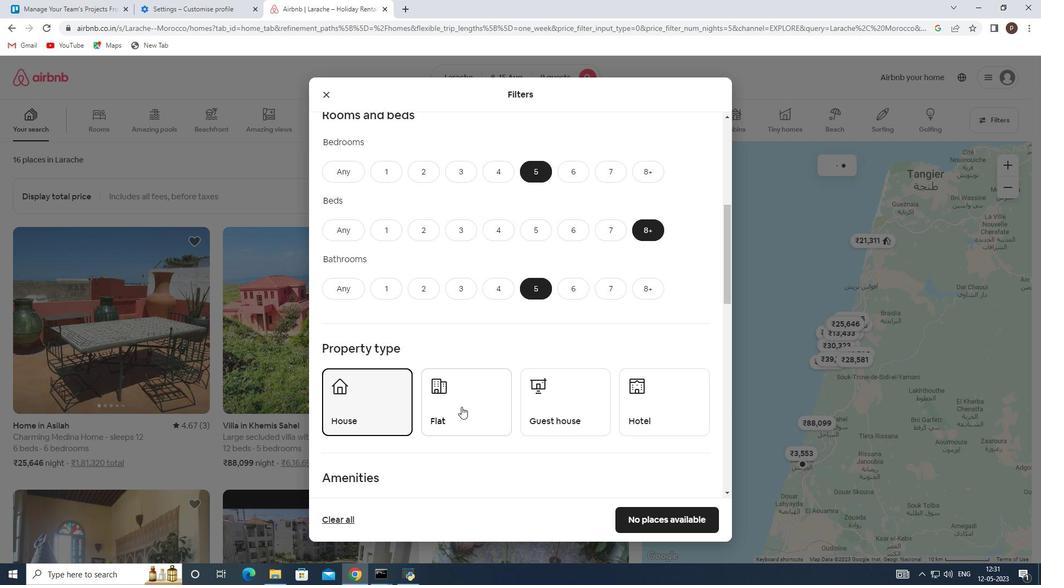 
Action: Mouse pressed left at (468, 408)
Screenshot: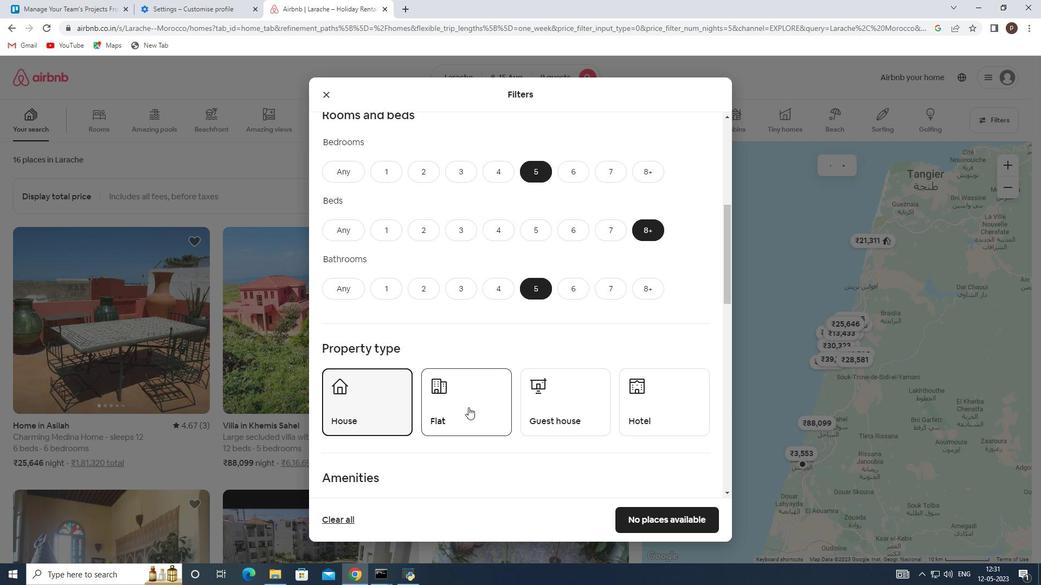 
Action: Mouse moved to (557, 407)
Screenshot: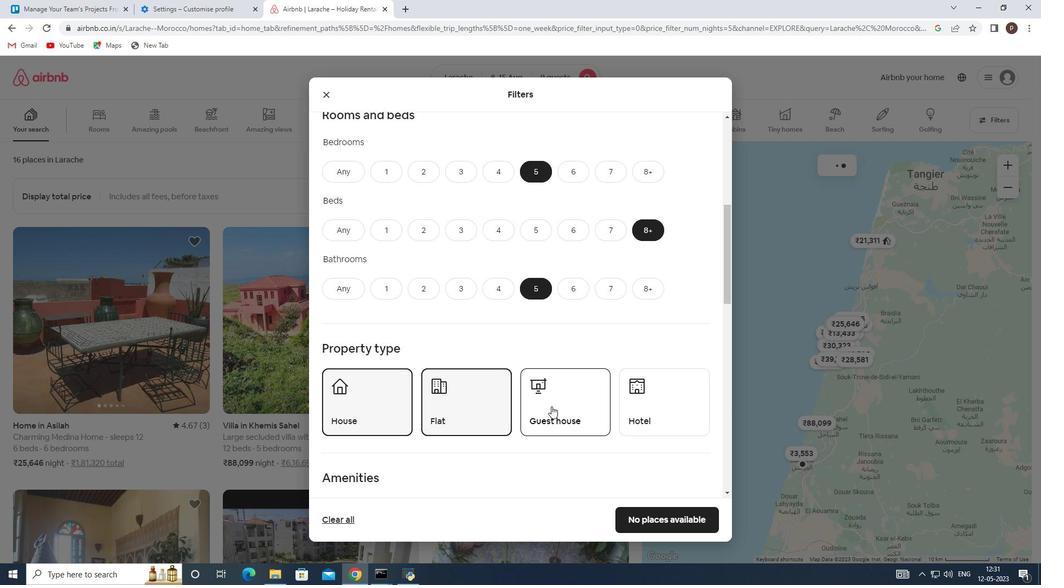 
Action: Mouse pressed left at (557, 407)
Screenshot: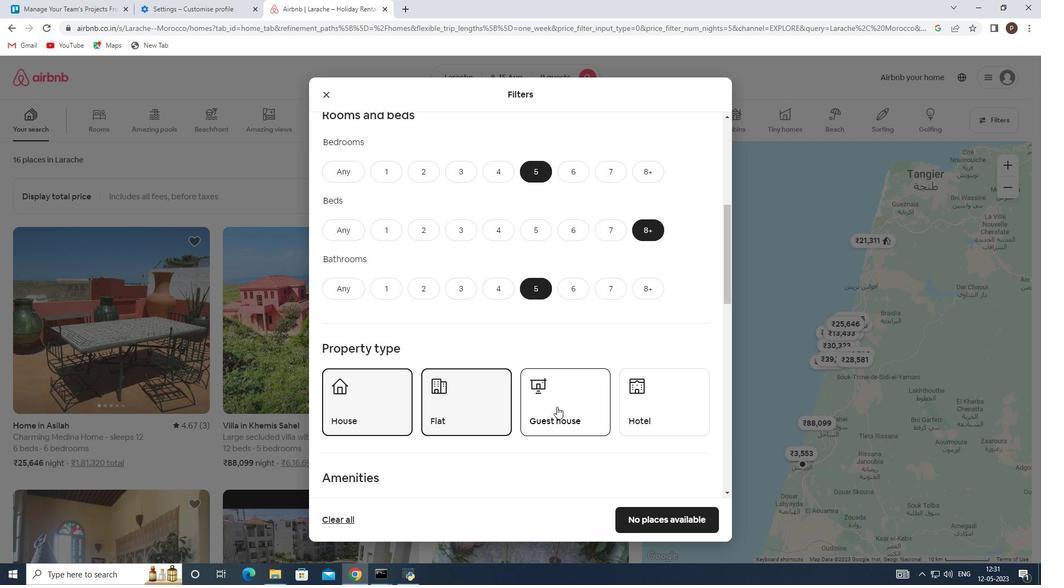 
Action: Mouse moved to (523, 395)
Screenshot: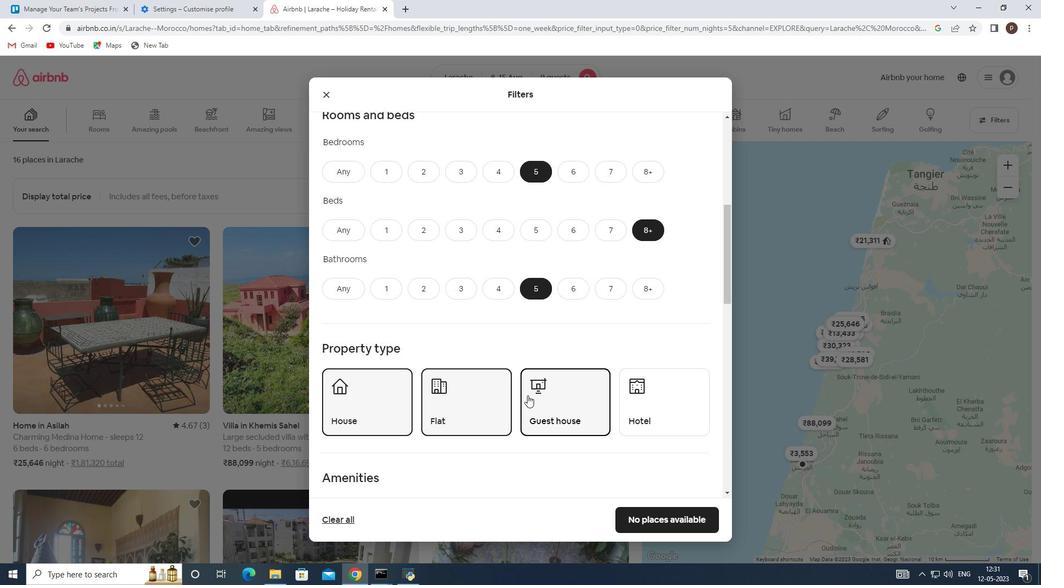 
Action: Mouse scrolled (523, 395) with delta (0, 0)
Screenshot: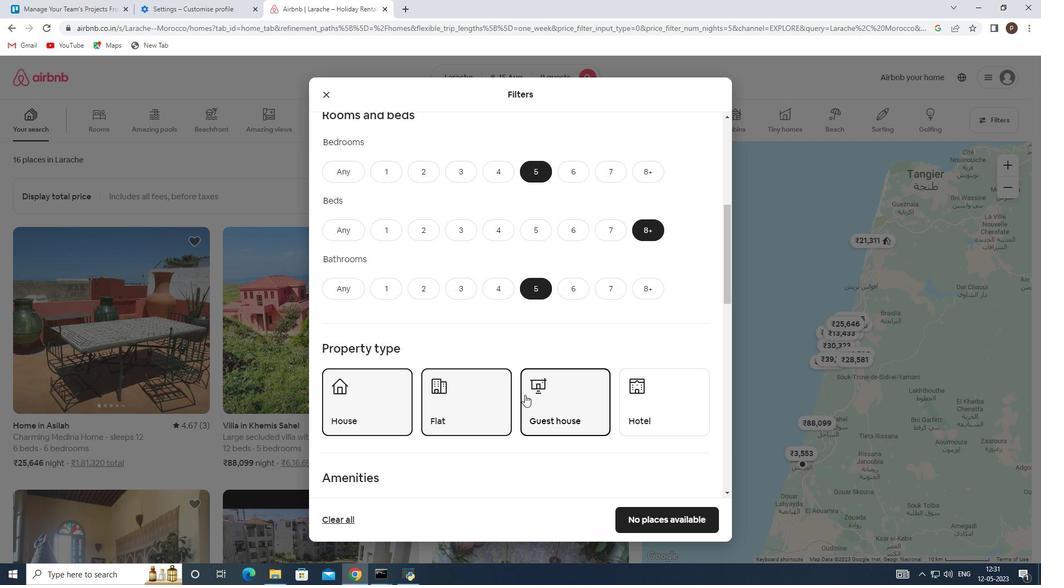 
Action: Mouse scrolled (523, 395) with delta (0, 0)
Screenshot: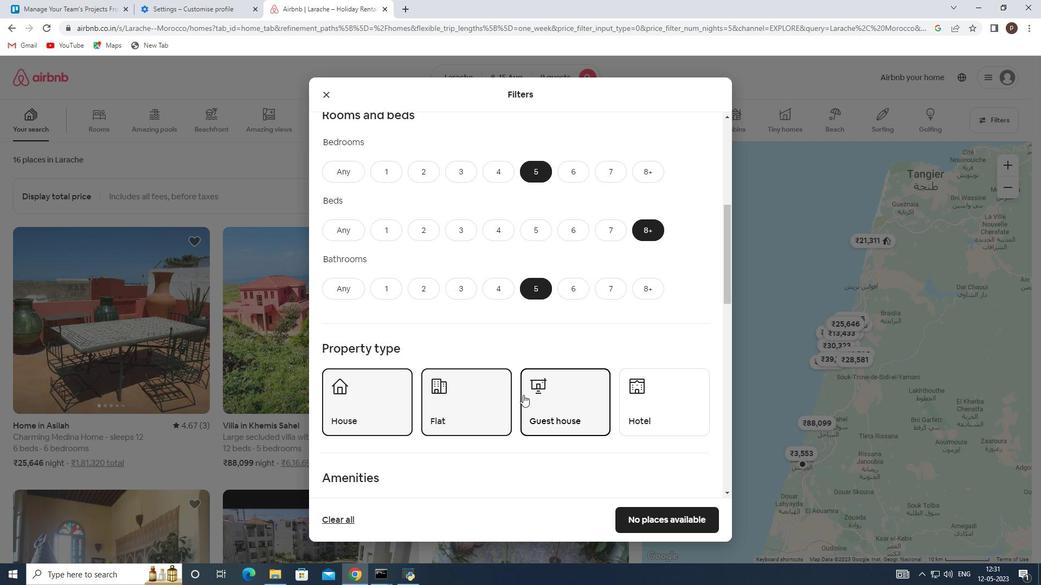 
Action: Mouse moved to (510, 388)
Screenshot: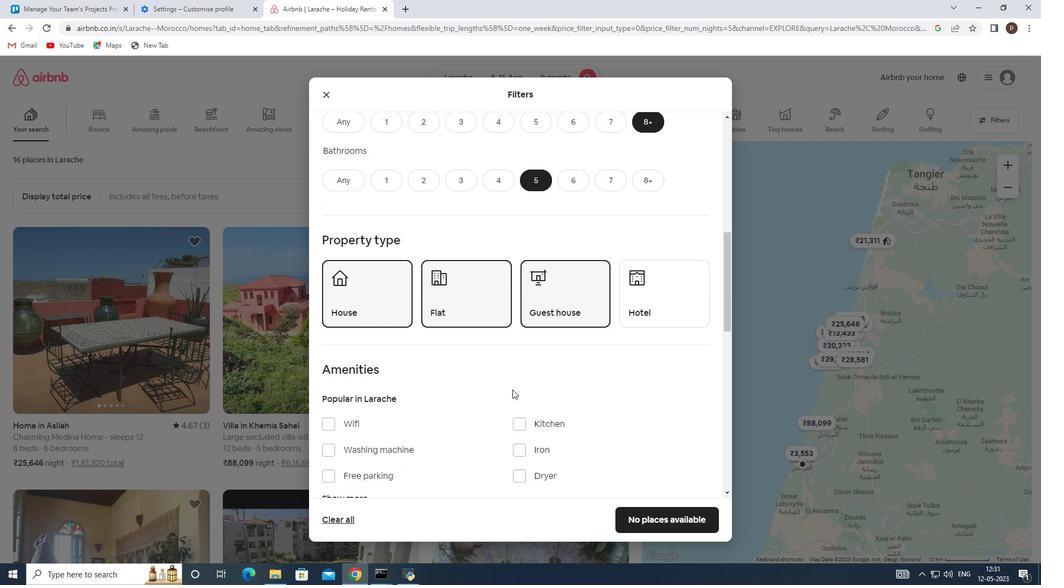 
Action: Mouse scrolled (510, 387) with delta (0, 0)
Screenshot: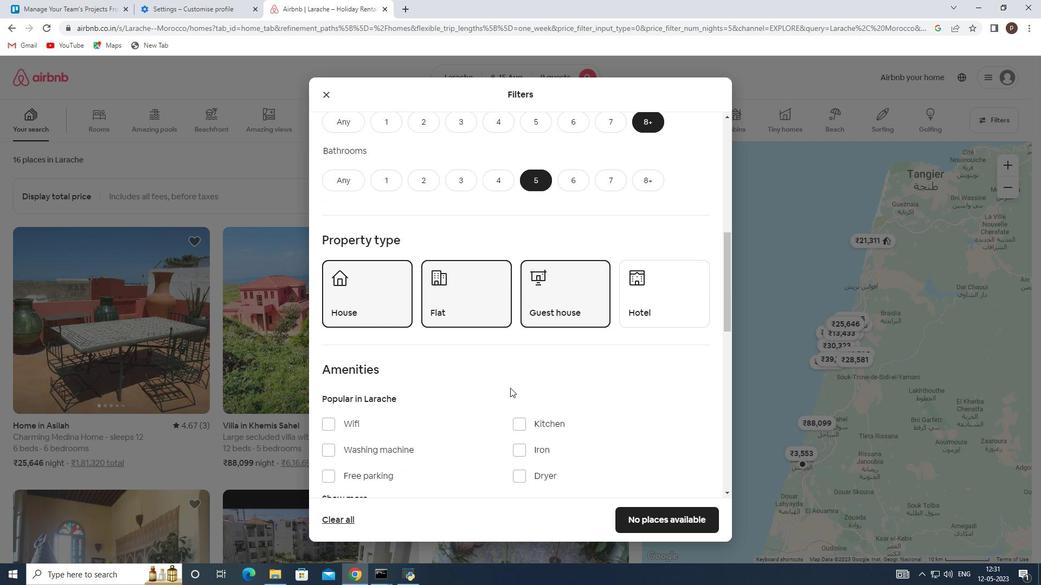 
Action: Mouse moved to (330, 372)
Screenshot: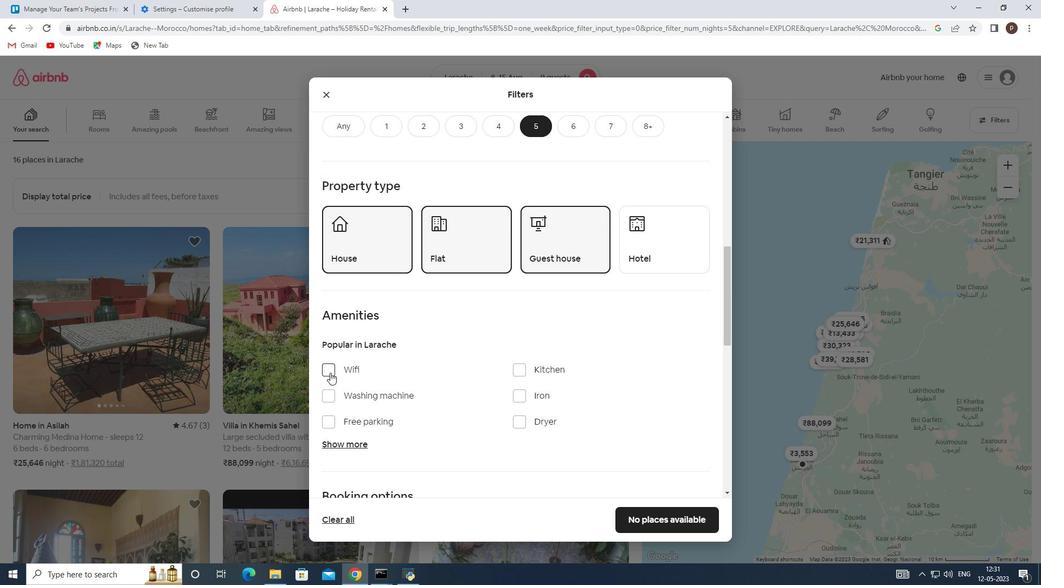 
Action: Mouse pressed left at (330, 372)
Screenshot: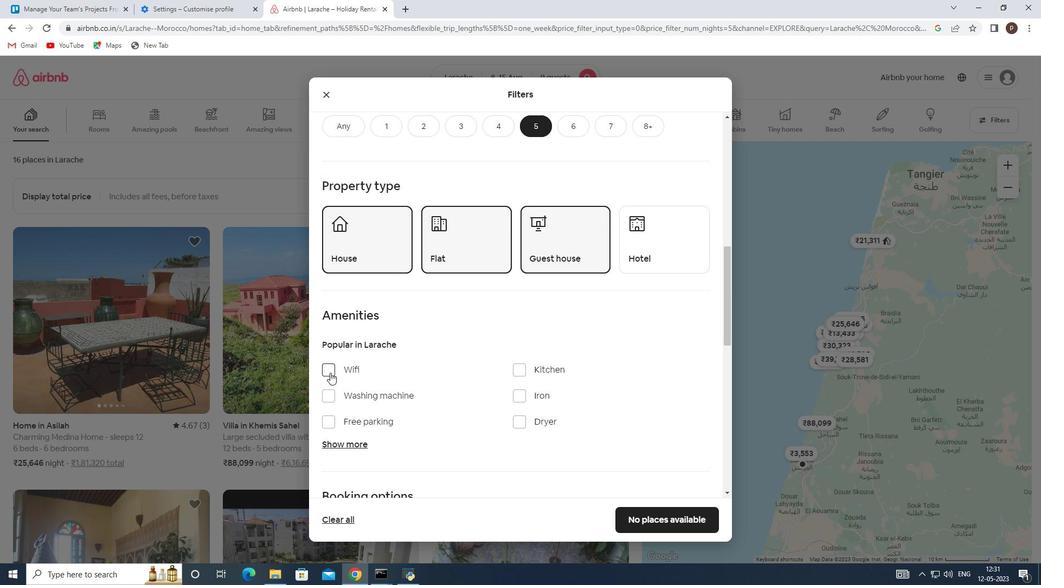 
Action: Mouse moved to (333, 422)
Screenshot: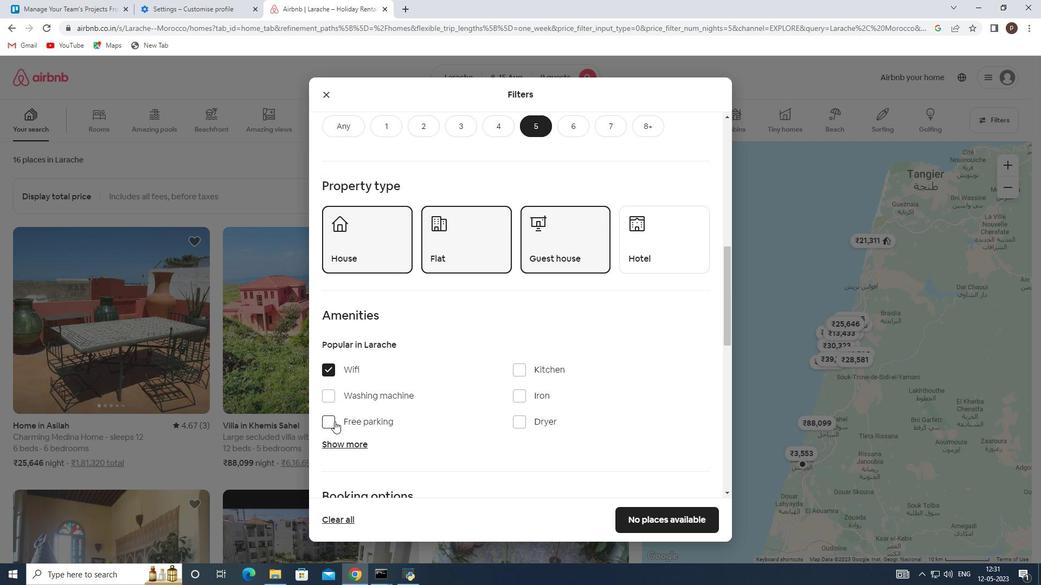 
Action: Mouse pressed left at (333, 422)
Screenshot: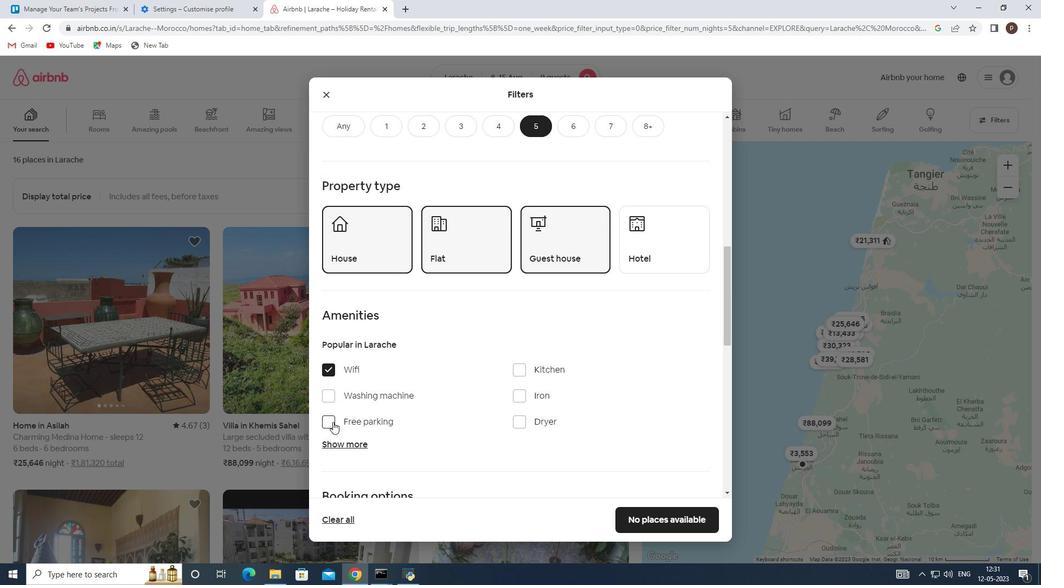 
Action: Mouse moved to (335, 441)
Screenshot: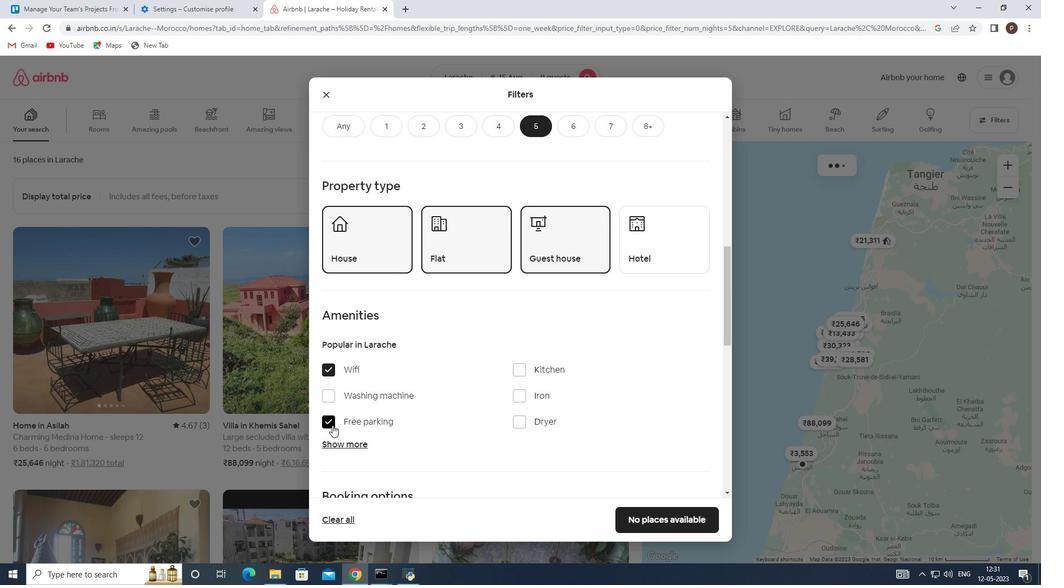 
Action: Mouse pressed left at (335, 441)
Screenshot: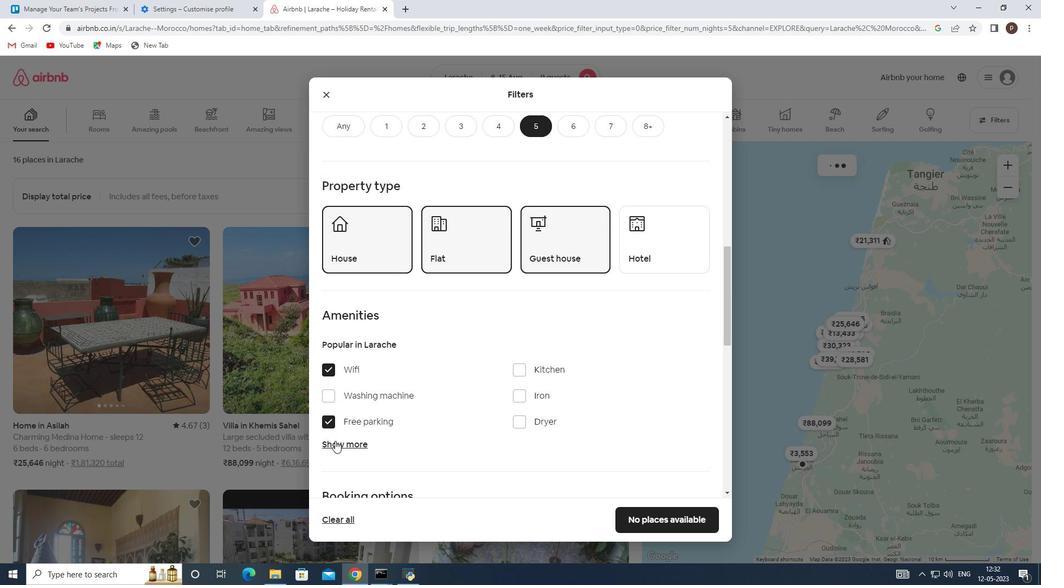 
Action: Mouse moved to (428, 437)
Screenshot: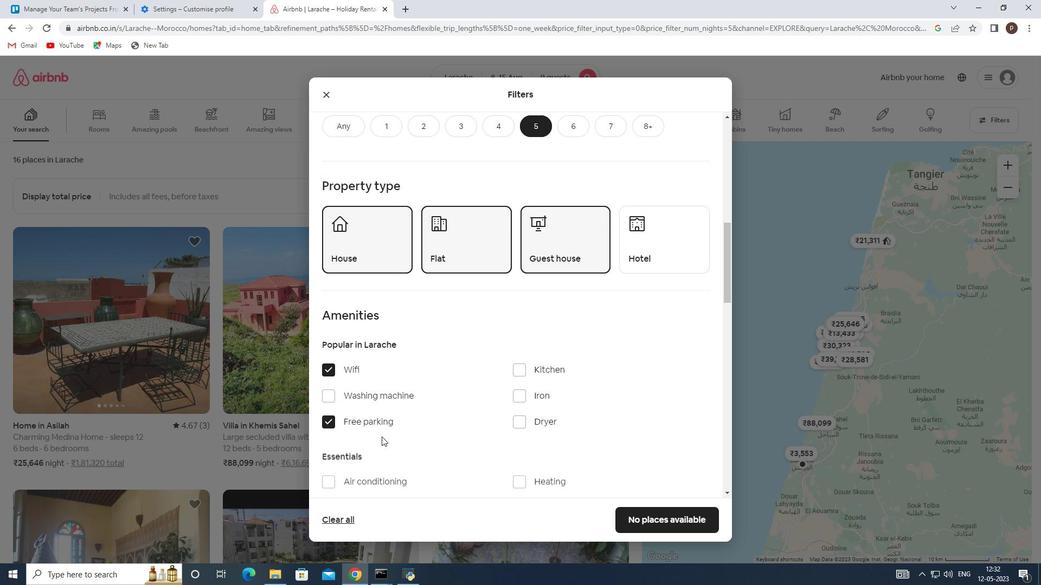 
Action: Mouse scrolled (428, 436) with delta (0, 0)
Screenshot: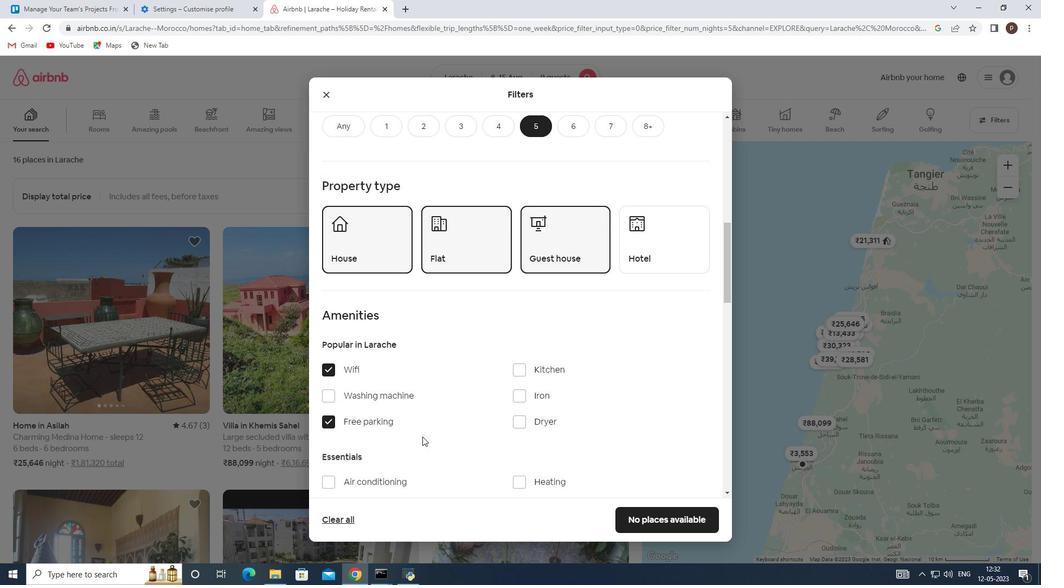 
Action: Mouse scrolled (428, 436) with delta (0, 0)
Screenshot: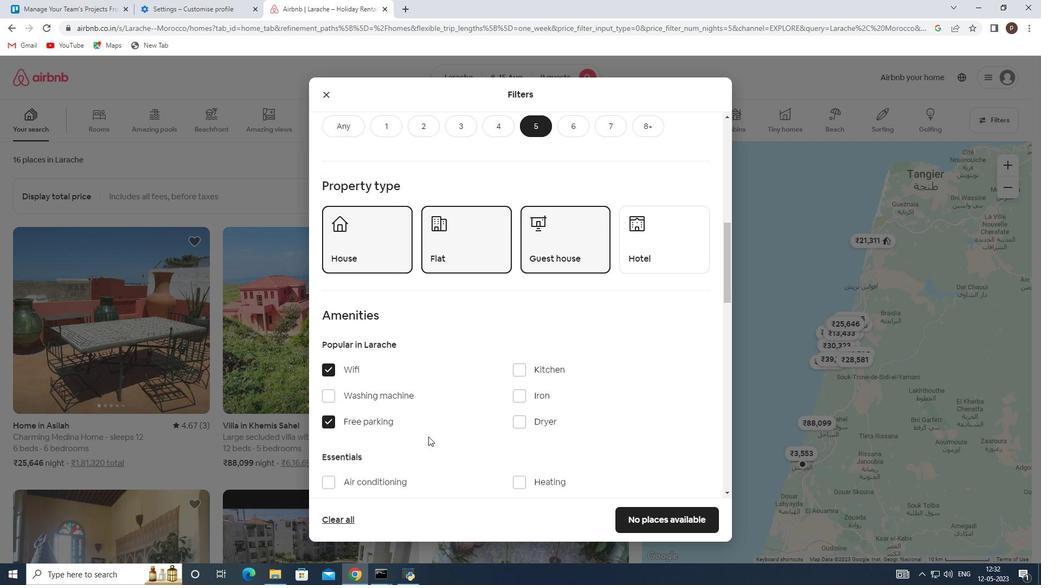 
Action: Mouse scrolled (428, 436) with delta (0, 0)
Screenshot: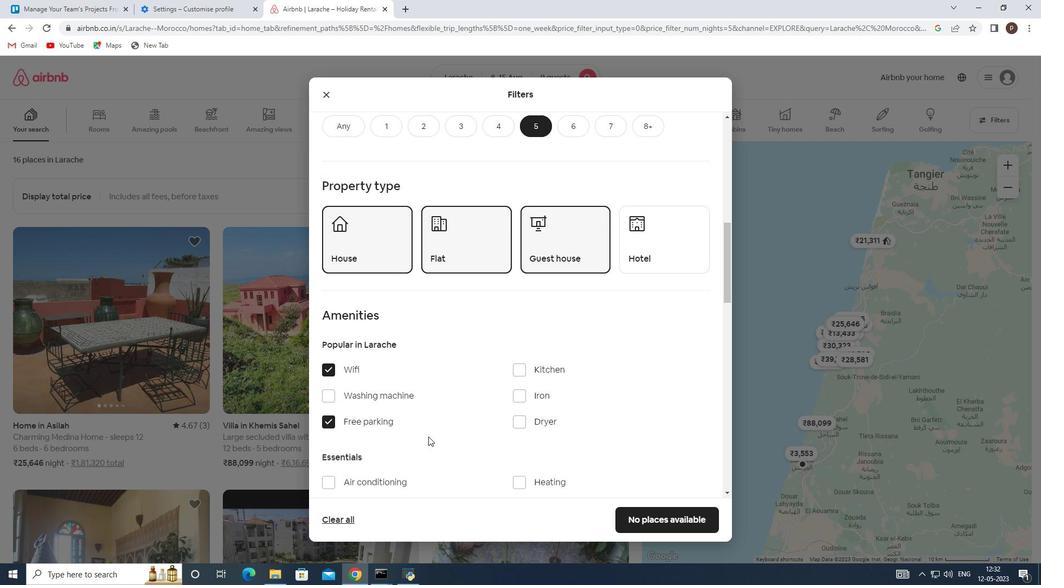 
Action: Mouse moved to (514, 344)
Screenshot: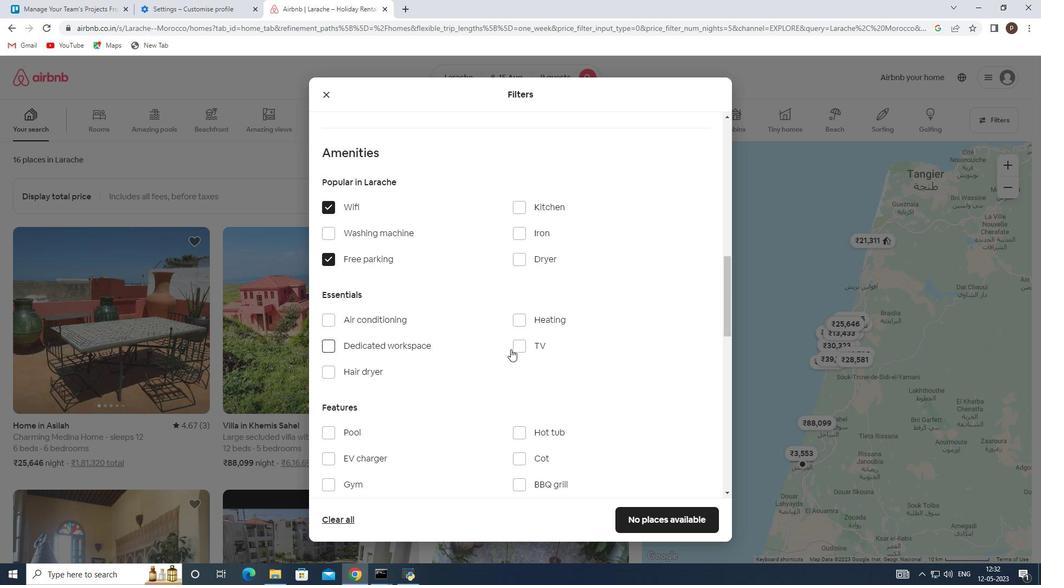 
Action: Mouse pressed left at (514, 344)
Screenshot: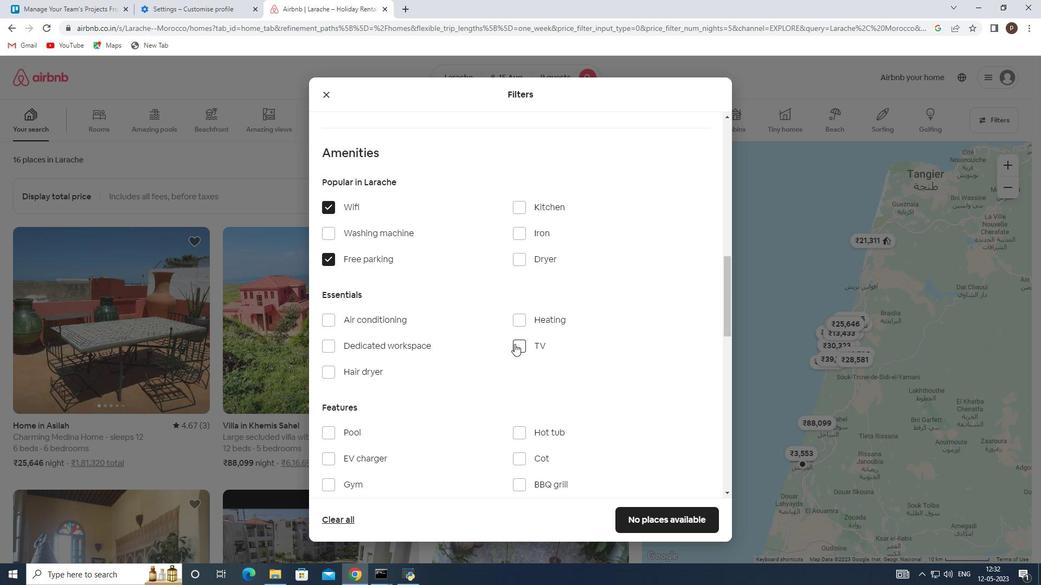 
Action: Mouse moved to (447, 387)
Screenshot: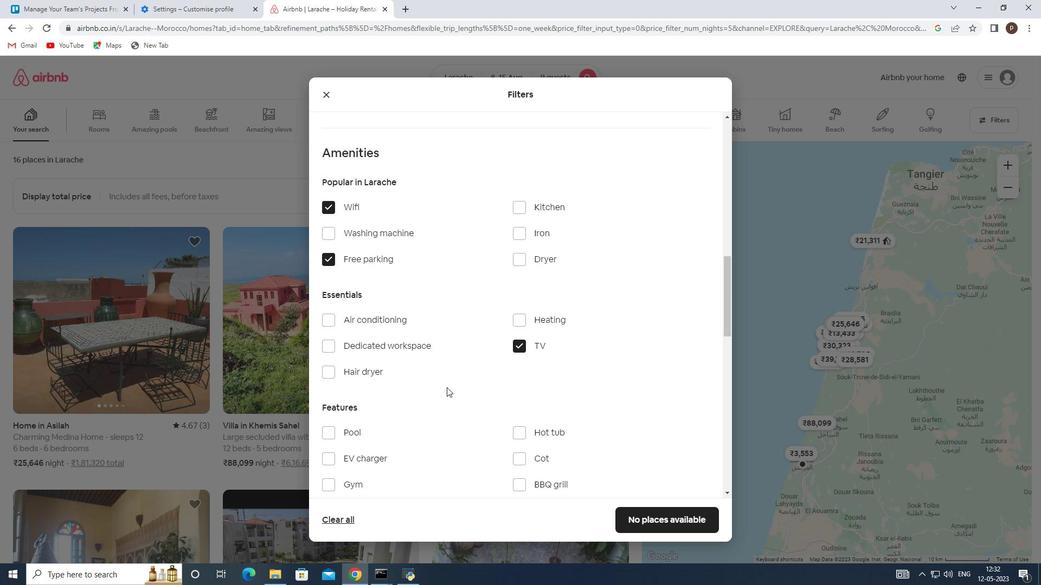 
Action: Mouse scrolled (447, 387) with delta (0, 0)
Screenshot: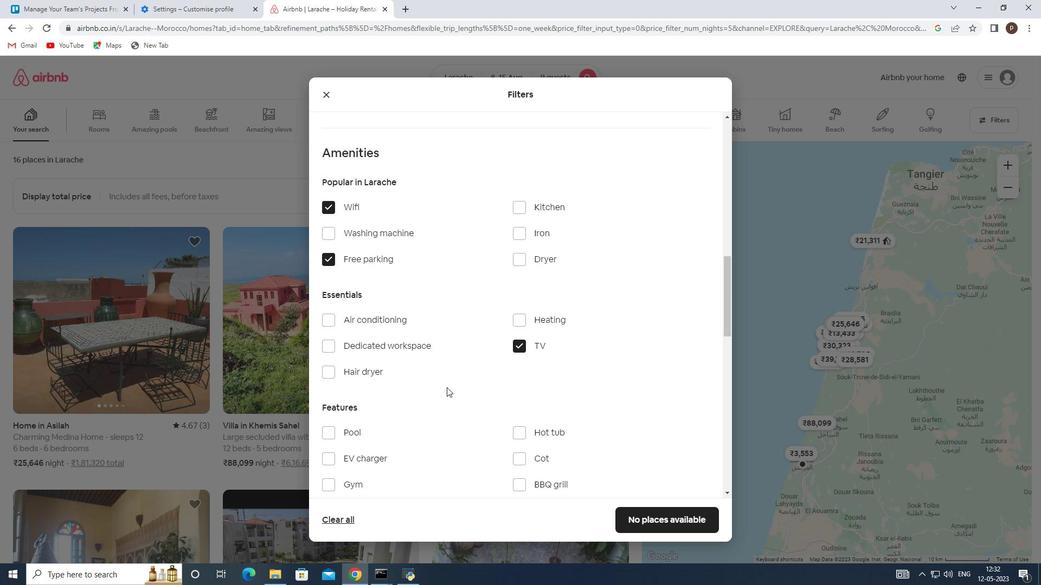 
Action: Mouse scrolled (447, 387) with delta (0, 0)
Screenshot: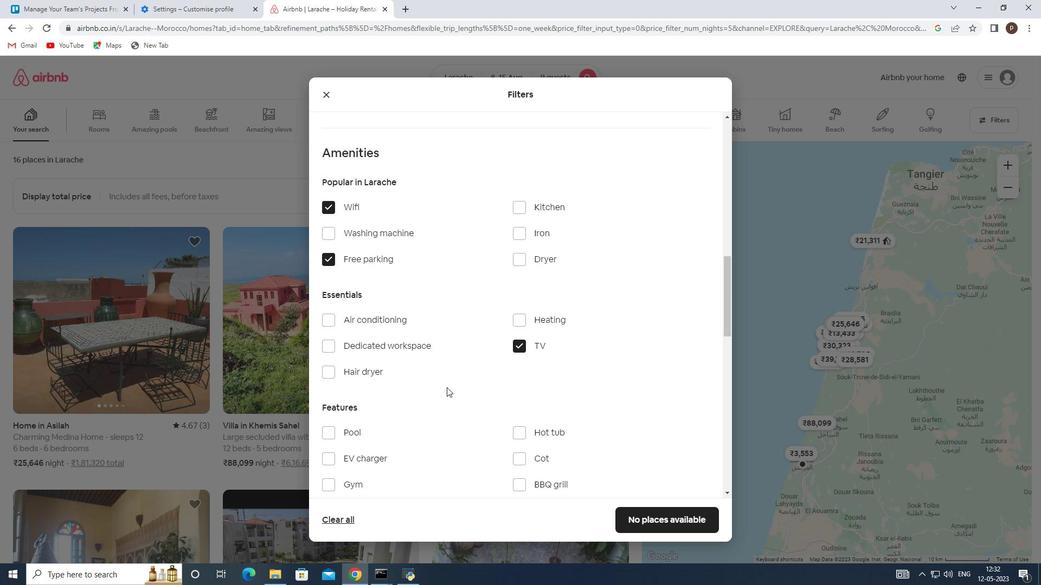 
Action: Mouse moved to (335, 379)
Screenshot: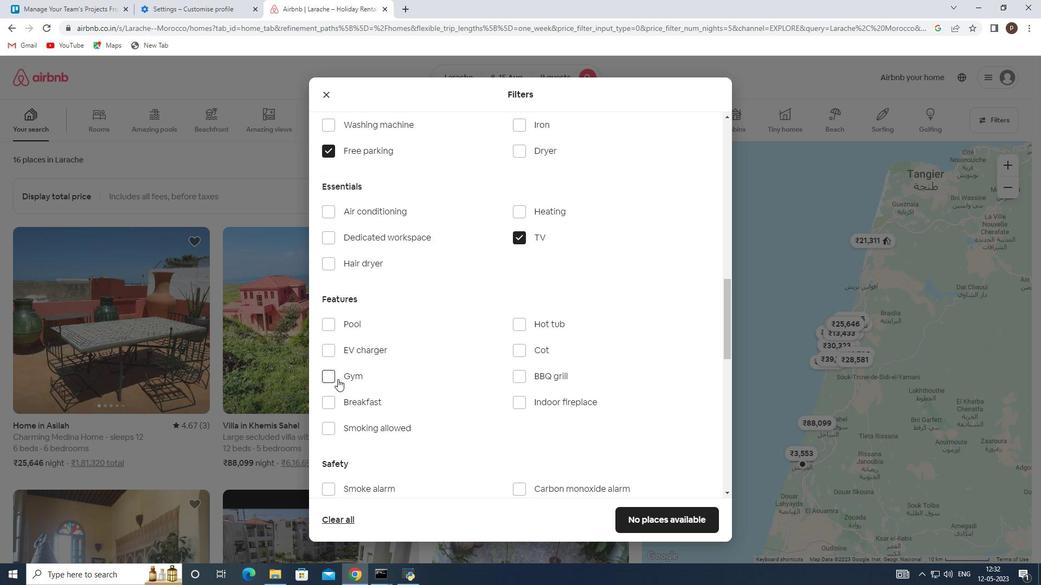 
Action: Mouse pressed left at (335, 379)
Screenshot: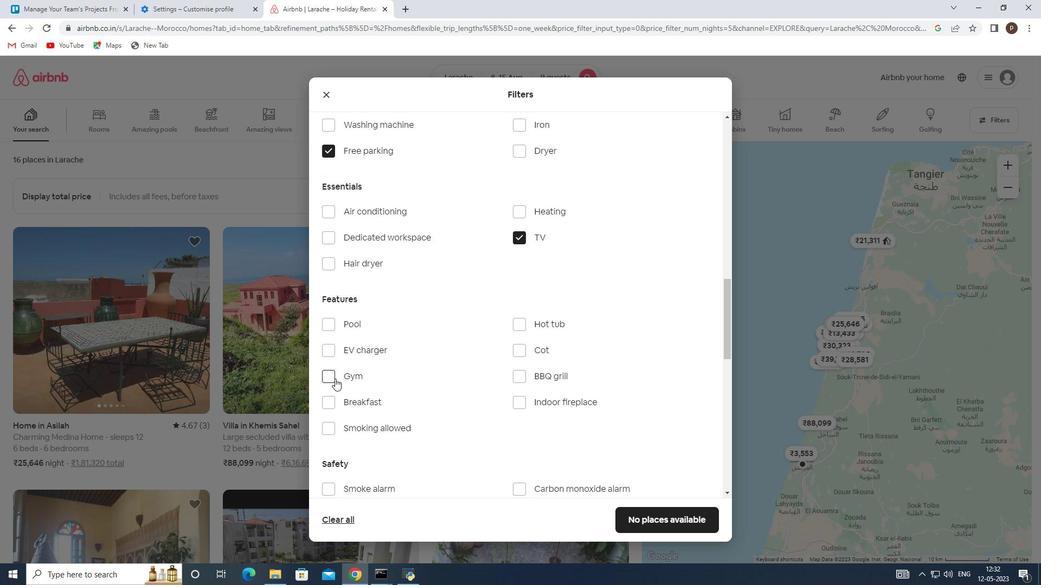 
Action: Mouse moved to (326, 404)
Screenshot: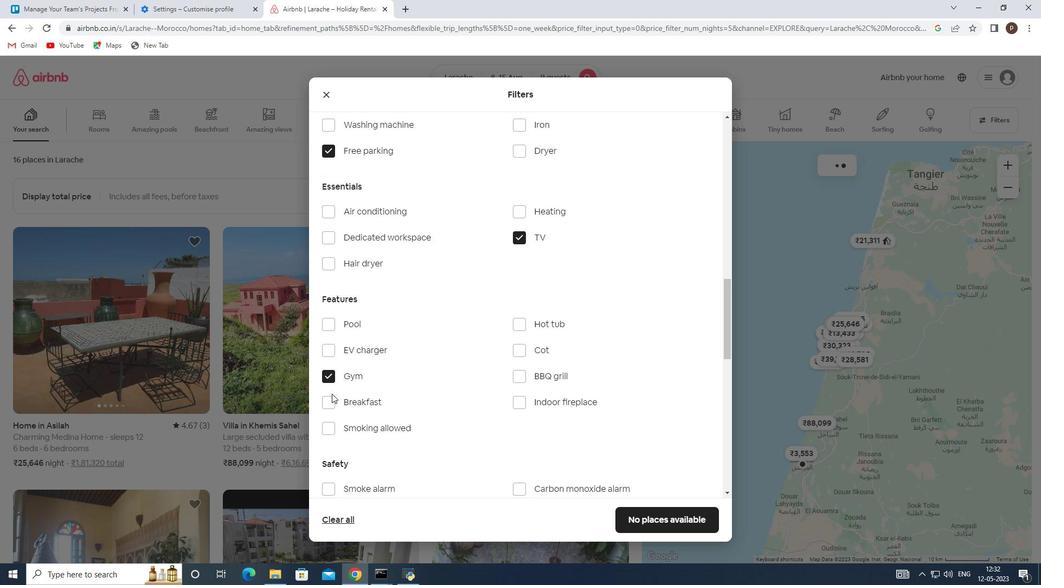 
Action: Mouse pressed left at (326, 404)
Screenshot: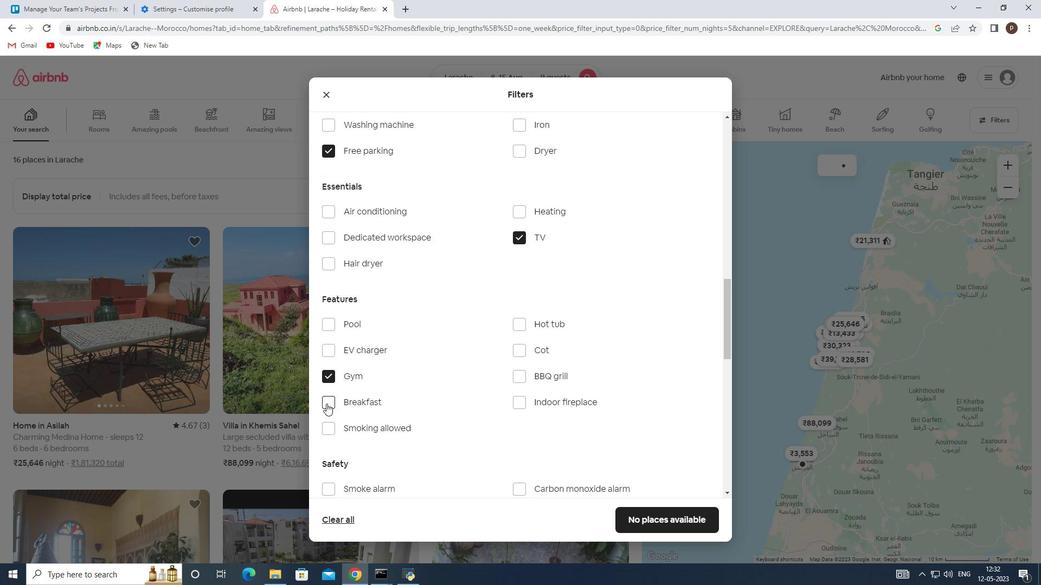 
Action: Mouse moved to (450, 405)
Screenshot: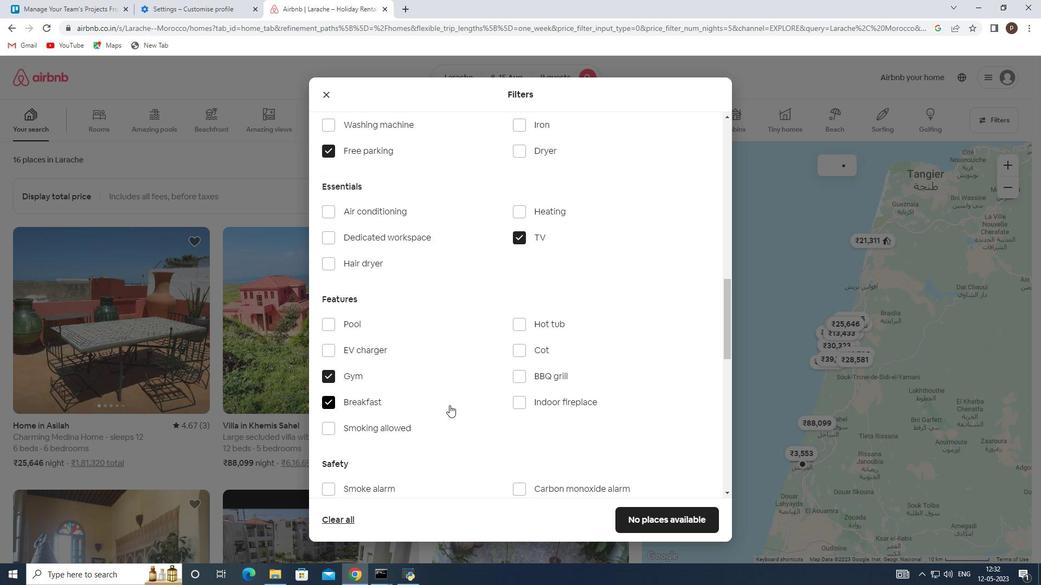 
Action: Mouse scrolled (450, 405) with delta (0, 0)
Screenshot: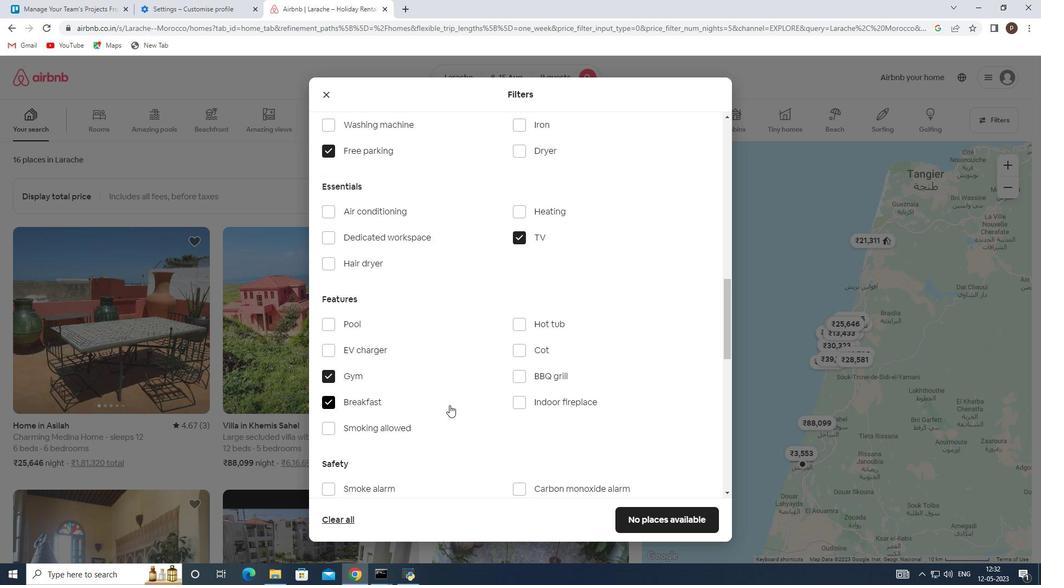 
Action: Mouse scrolled (450, 405) with delta (0, 0)
Screenshot: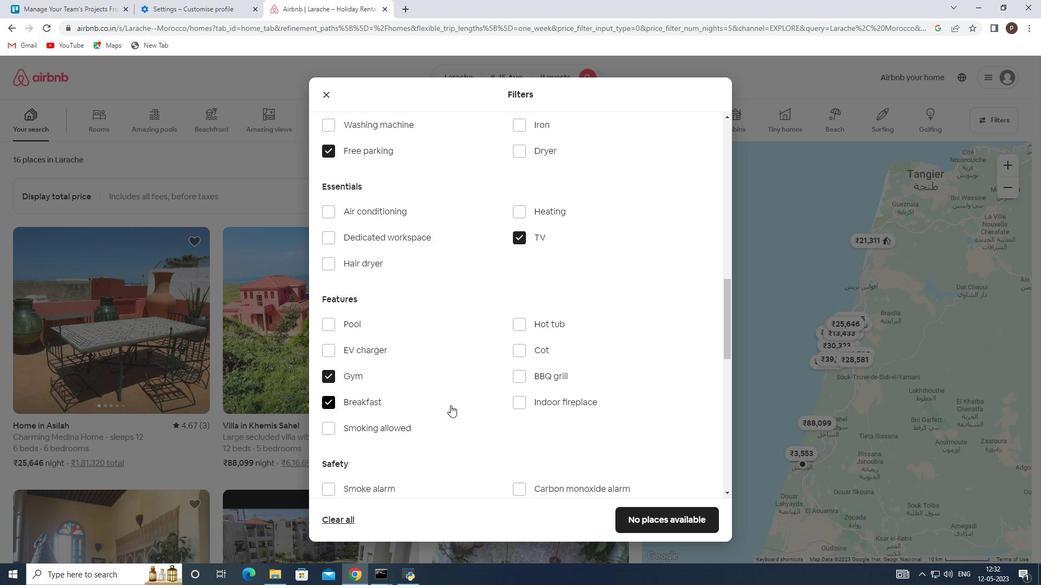 
Action: Mouse scrolled (450, 405) with delta (0, 0)
Screenshot: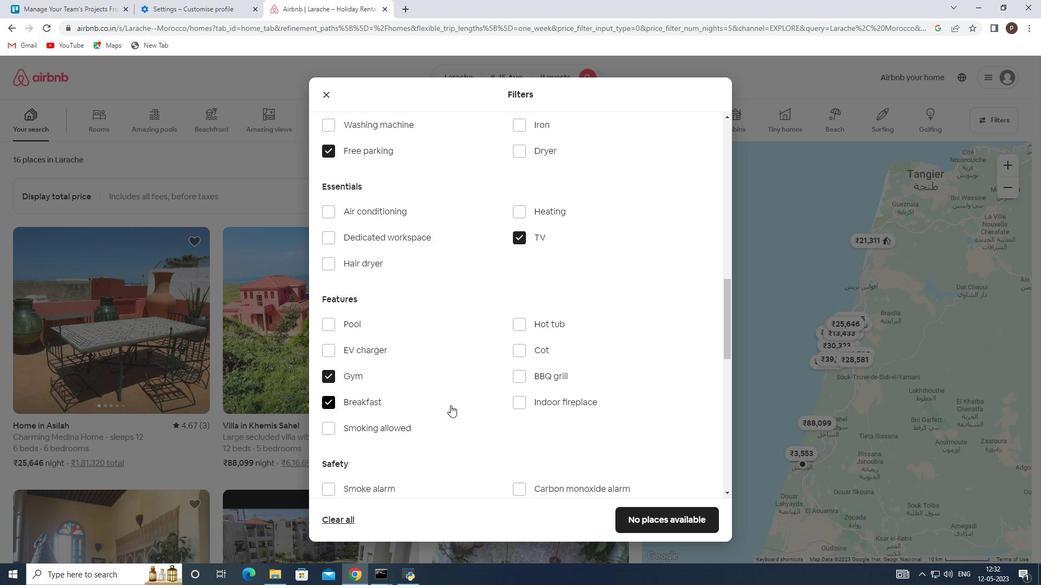 
Action: Mouse moved to (510, 391)
Screenshot: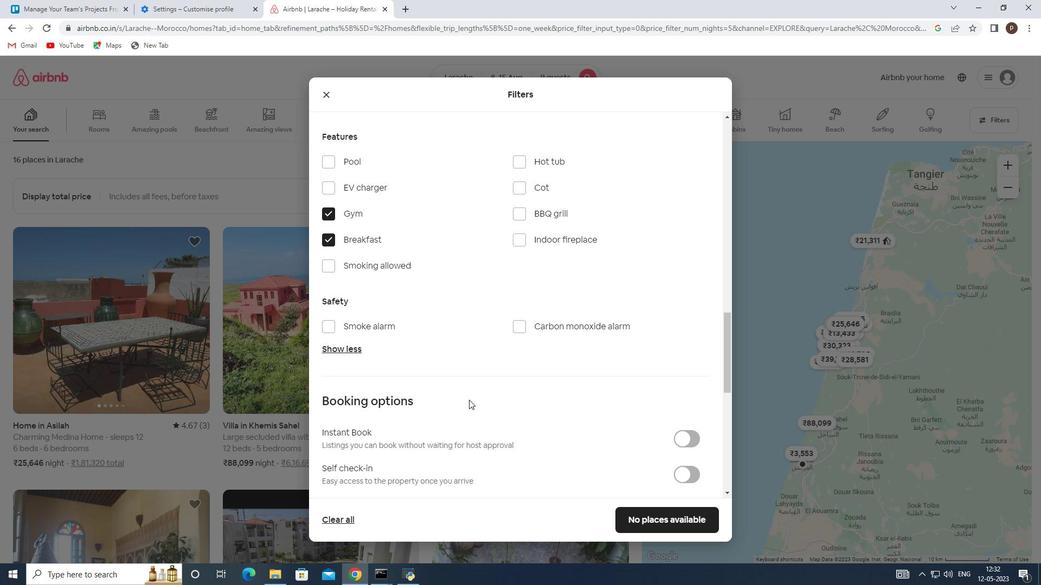 
Action: Mouse scrolled (510, 391) with delta (0, 0)
Screenshot: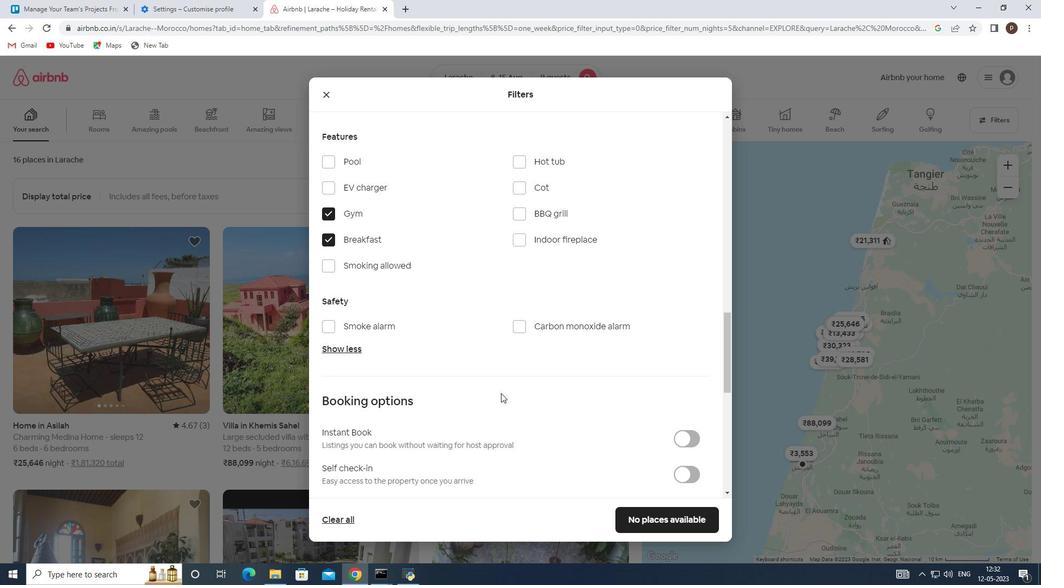 
Action: Mouse scrolled (510, 391) with delta (0, 0)
Screenshot: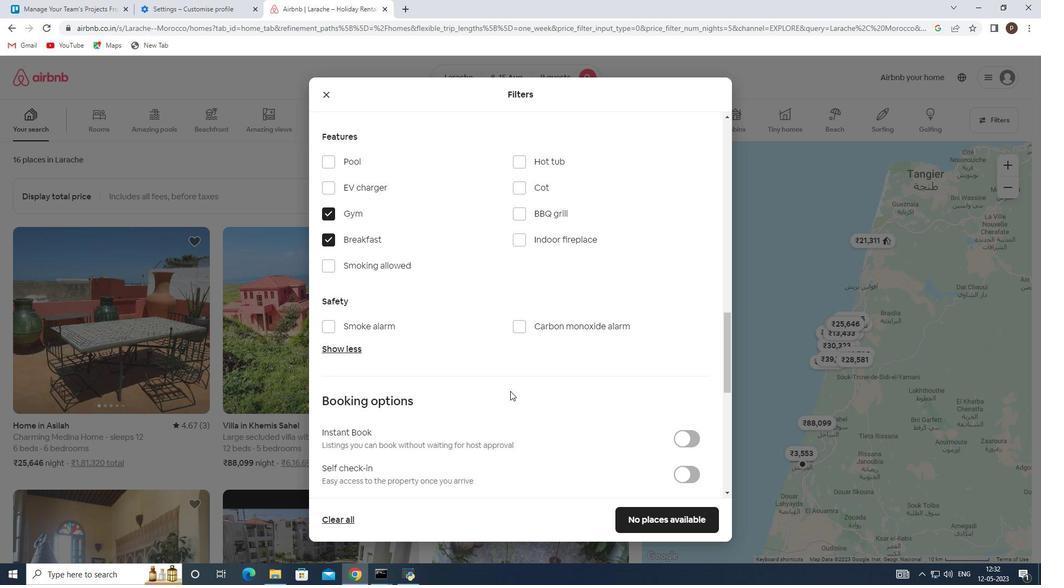 
Action: Mouse moved to (682, 366)
Screenshot: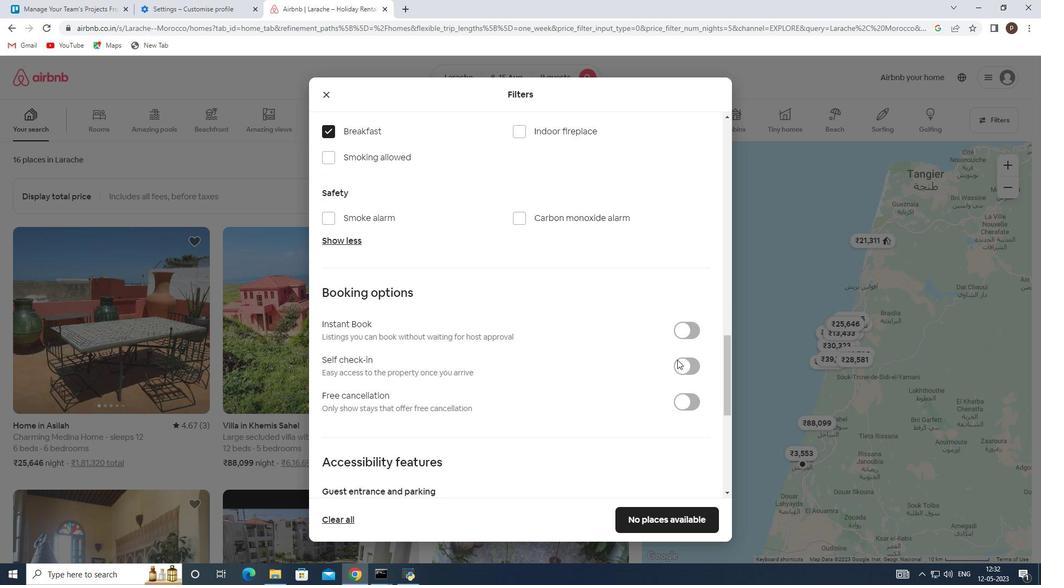 
Action: Mouse pressed left at (682, 366)
Screenshot: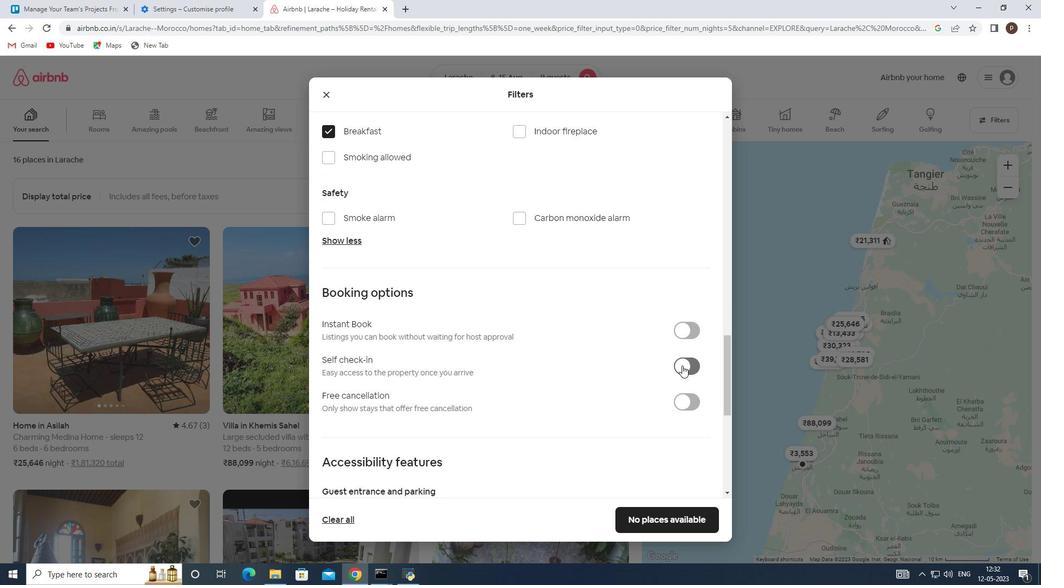 
Action: Mouse moved to (486, 468)
Screenshot: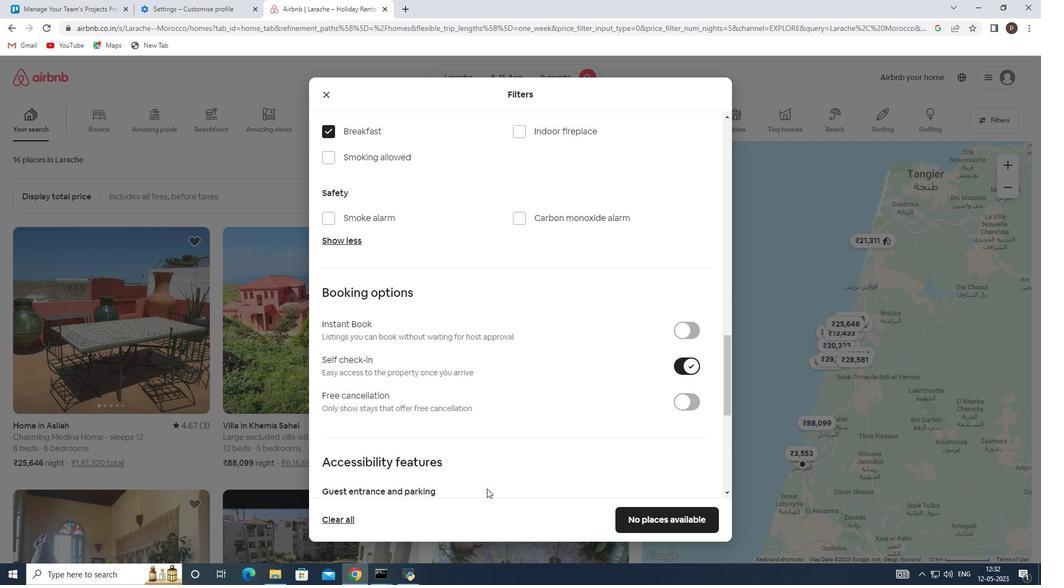 
Action: Mouse scrolled (486, 468) with delta (0, 0)
Screenshot: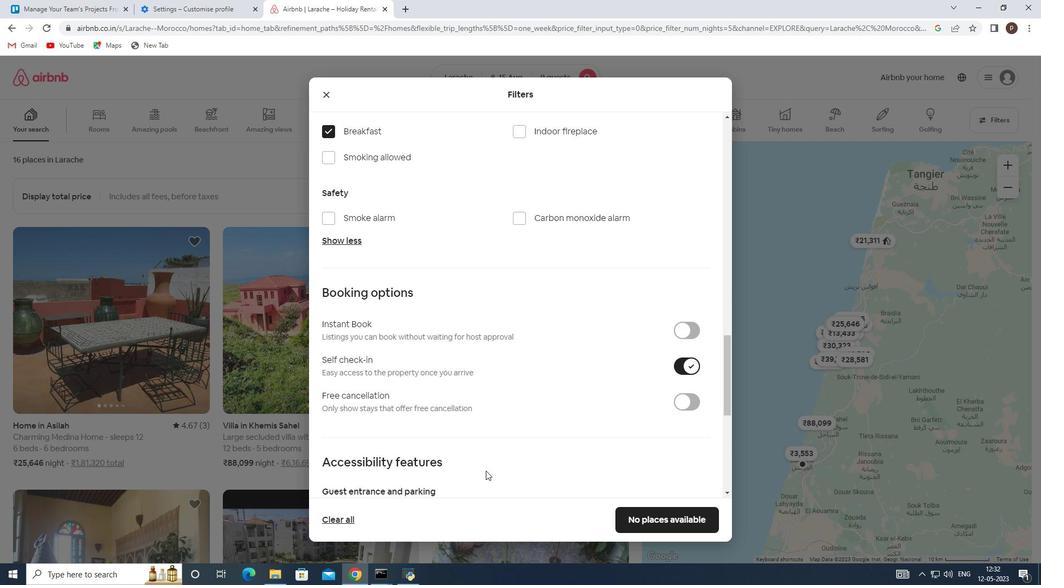
Action: Mouse scrolled (486, 468) with delta (0, 0)
Screenshot: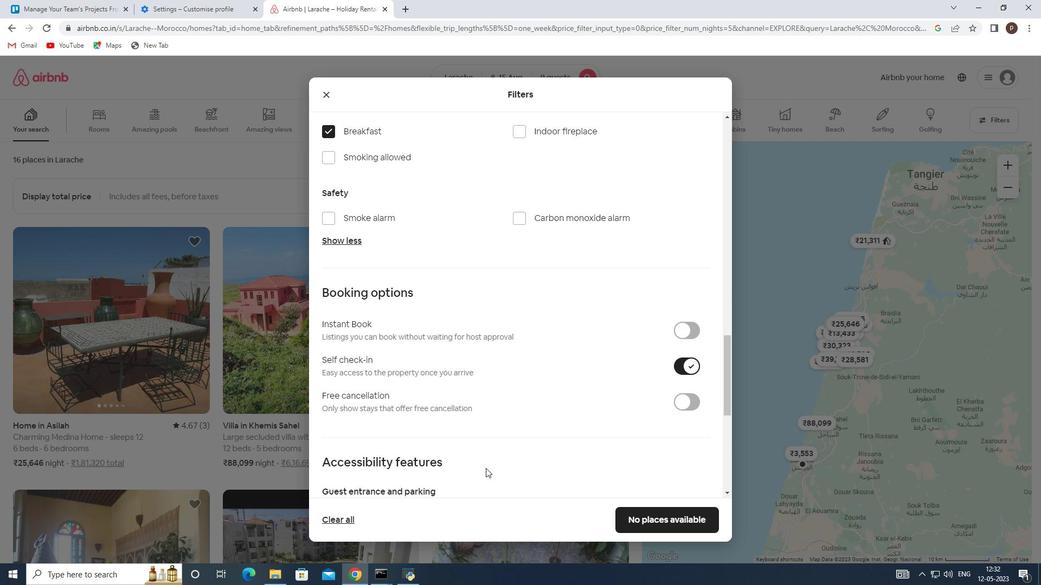 
Action: Mouse scrolled (486, 468) with delta (0, 0)
Screenshot: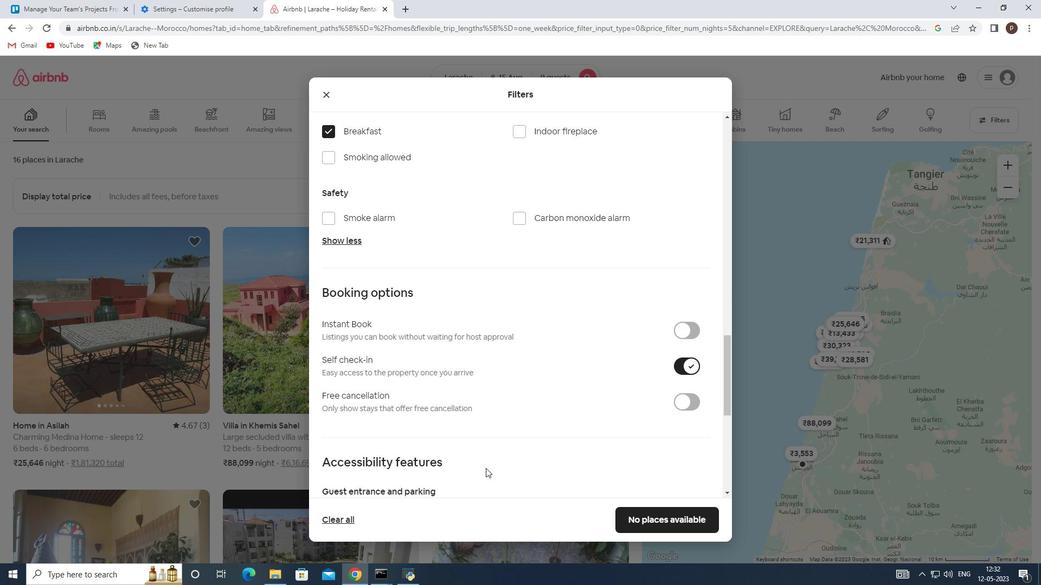 
Action: Mouse moved to (486, 457)
Screenshot: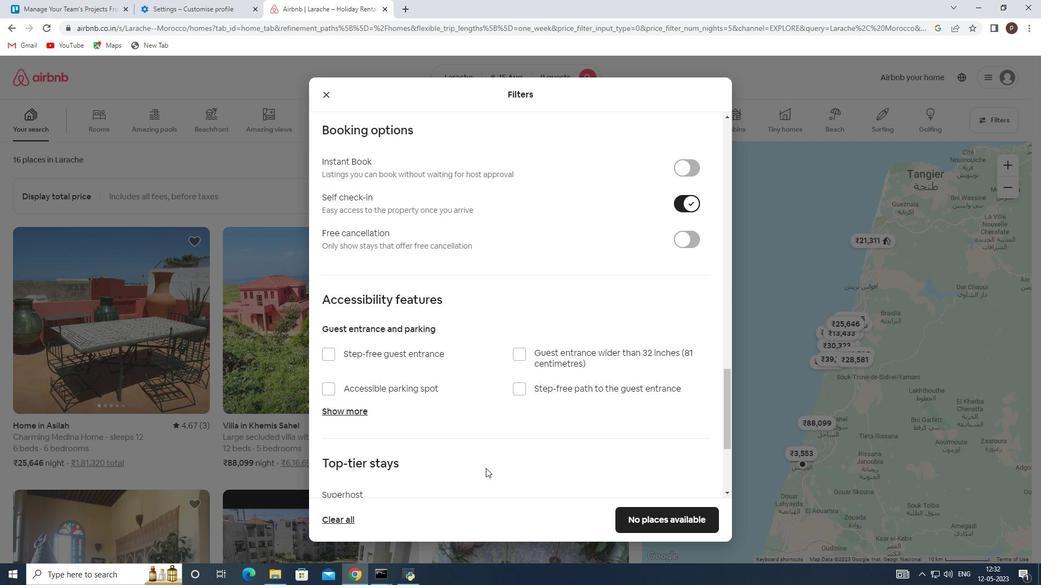 
Action: Mouse scrolled (486, 468) with delta (0, 0)
Screenshot: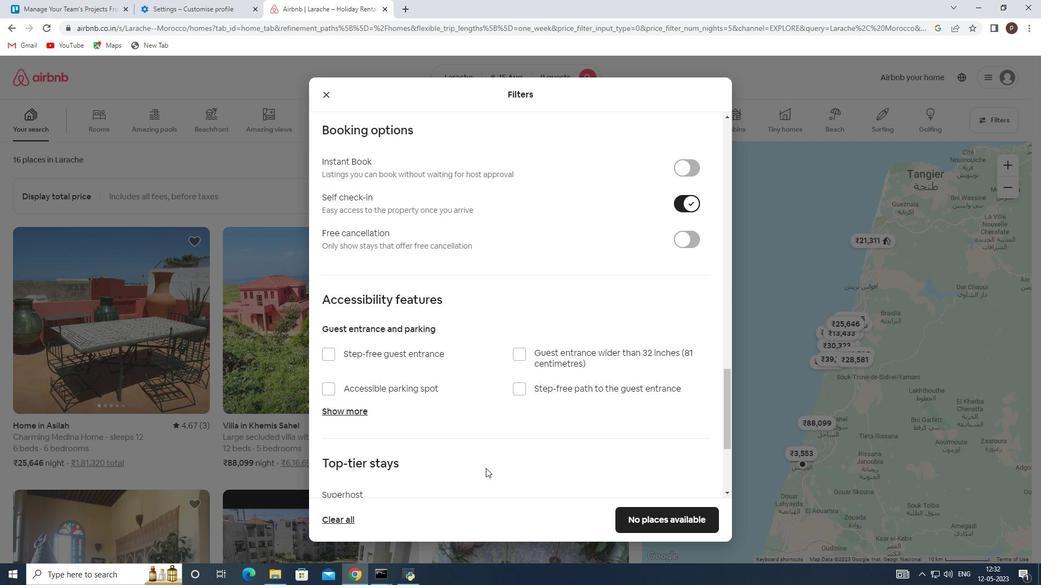 
Action: Mouse moved to (486, 455)
Screenshot: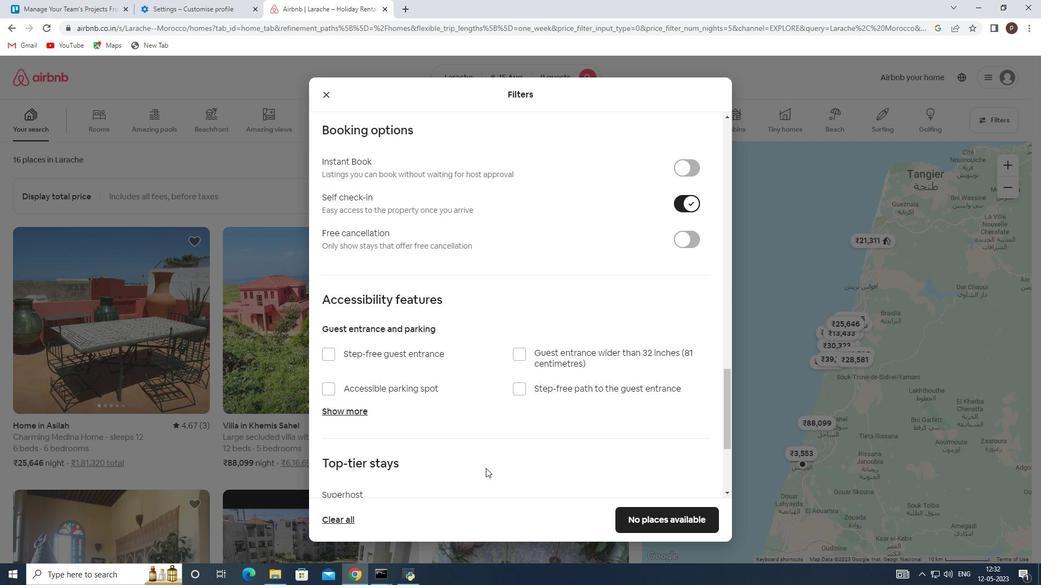 
Action: Mouse scrolled (486, 454) with delta (0, 0)
Screenshot: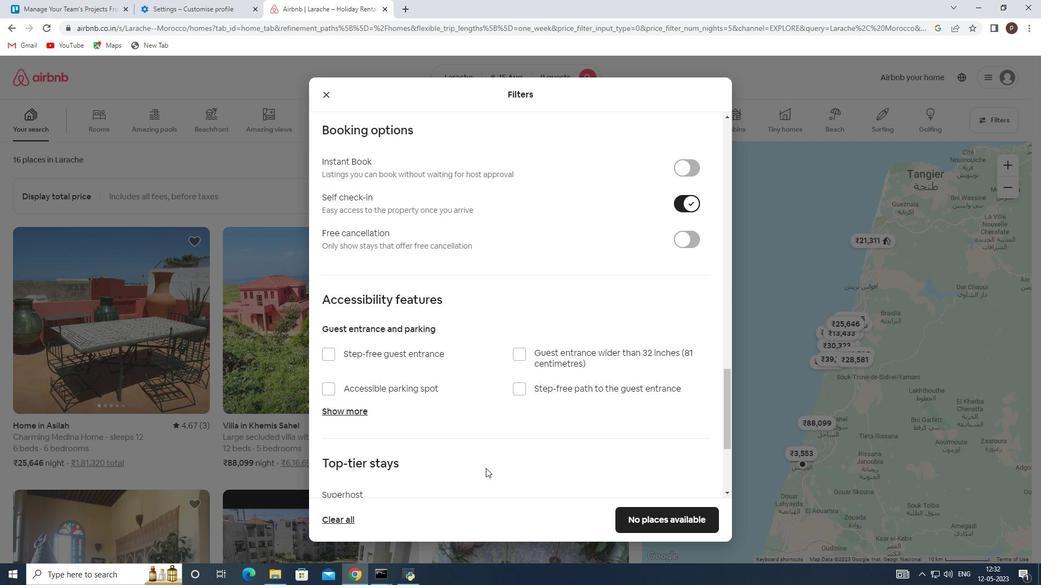 
Action: Mouse moved to (482, 446)
Screenshot: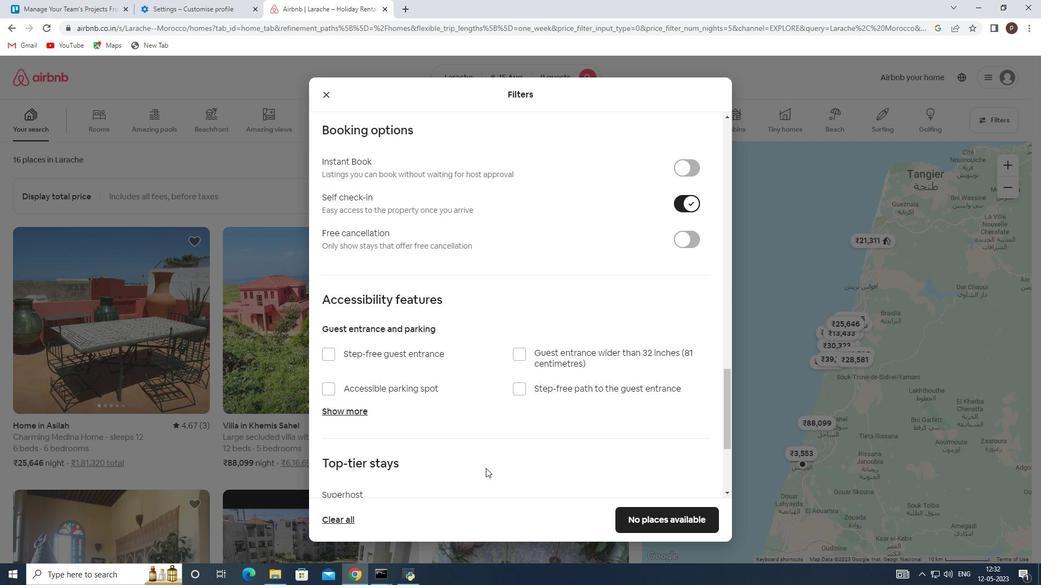
Action: Mouse scrolled (482, 446) with delta (0, 0)
Screenshot: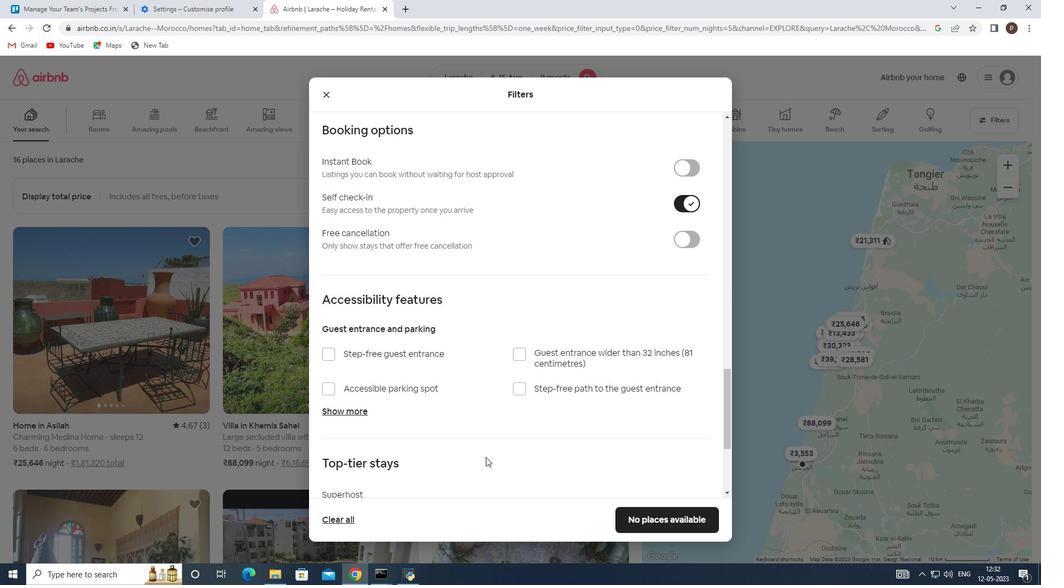 
Action: Mouse moved to (454, 391)
Screenshot: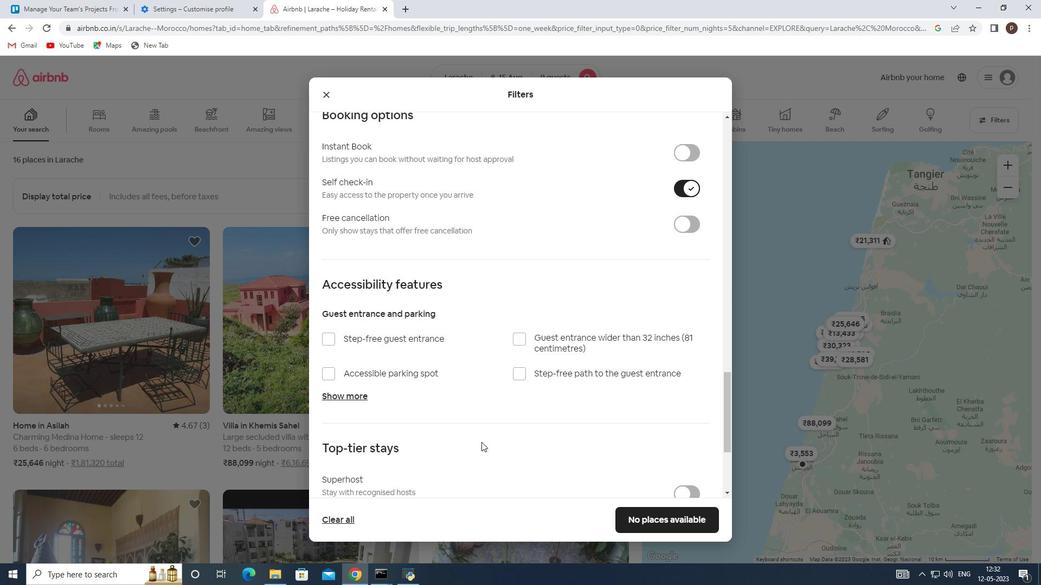 
Action: Mouse scrolled (454, 391) with delta (0, 0)
Screenshot: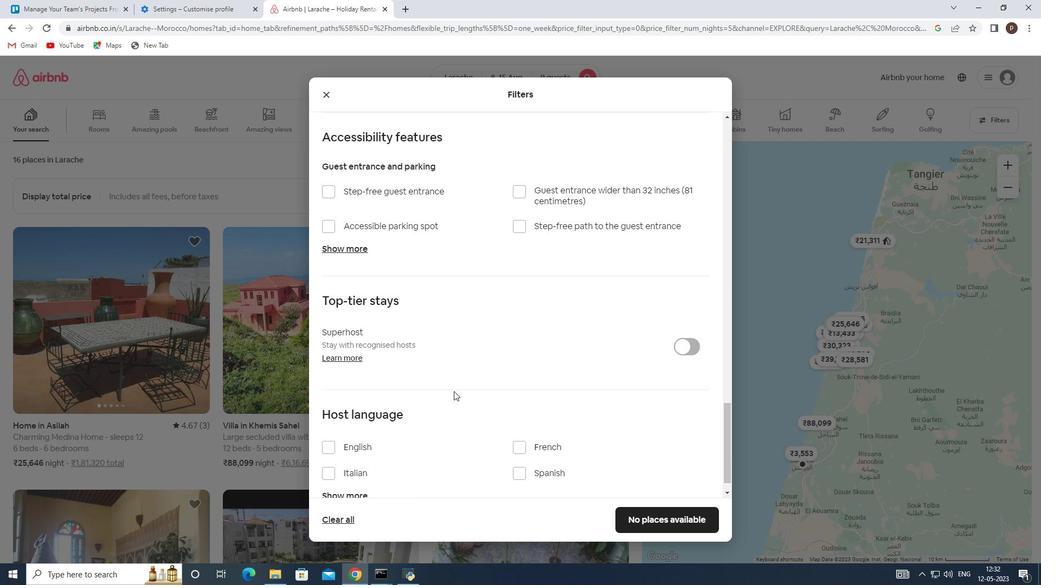 
Action: Mouse scrolled (454, 391) with delta (0, 0)
Screenshot: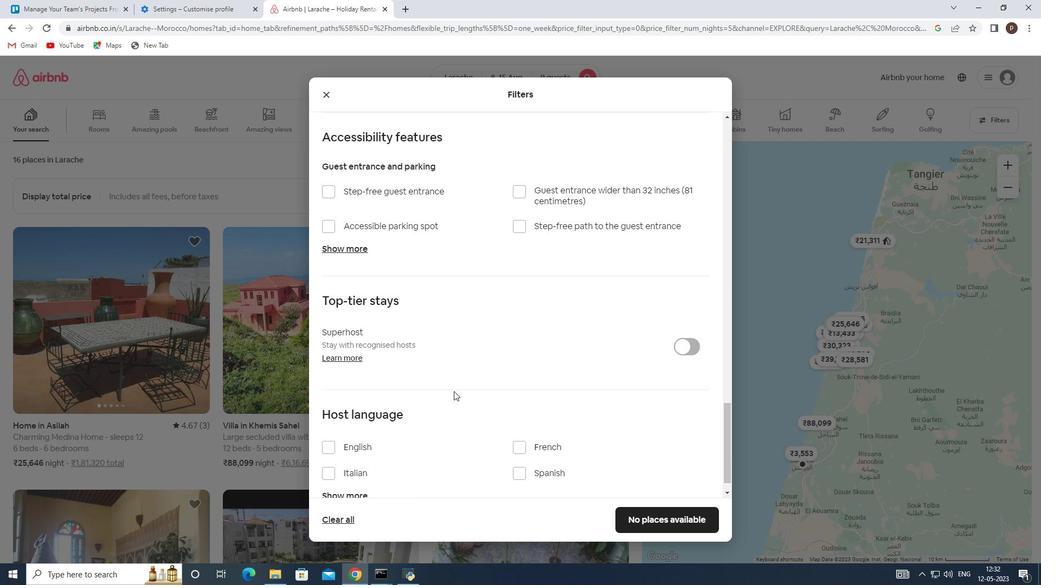
Action: Mouse moved to (326, 422)
Screenshot: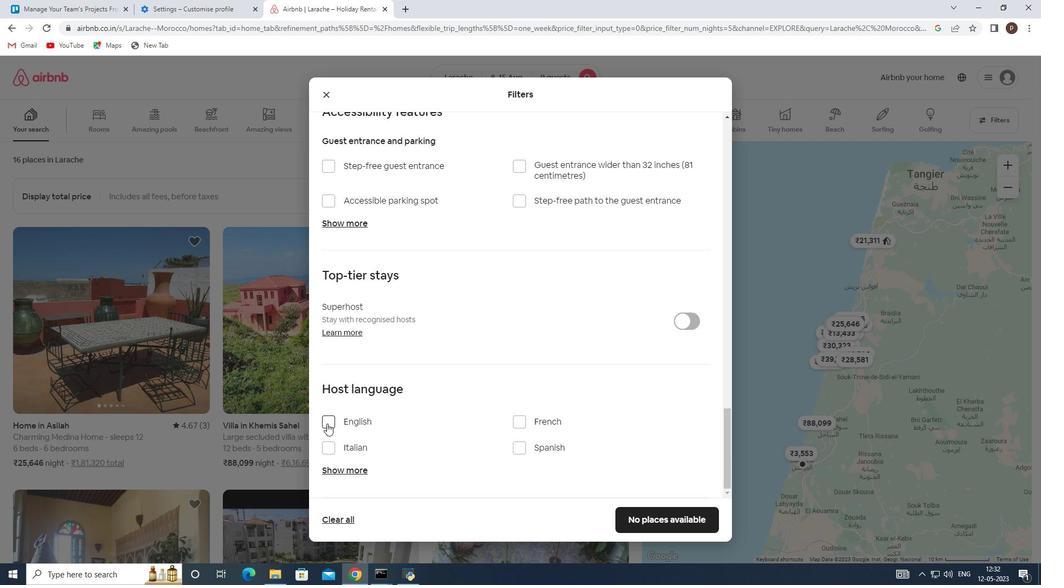 
Action: Mouse pressed left at (326, 422)
Screenshot: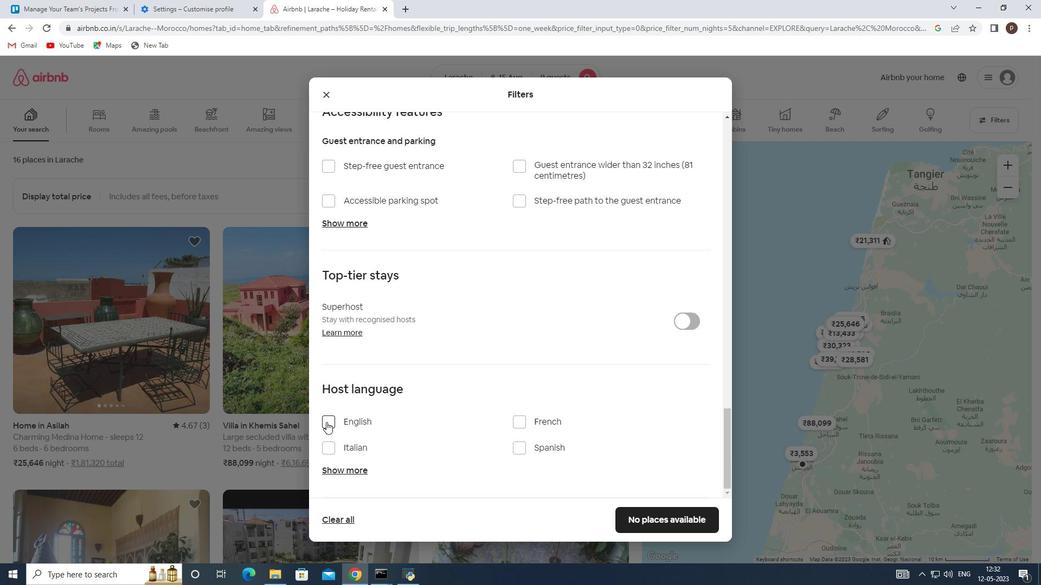 
Action: Mouse moved to (671, 523)
Screenshot: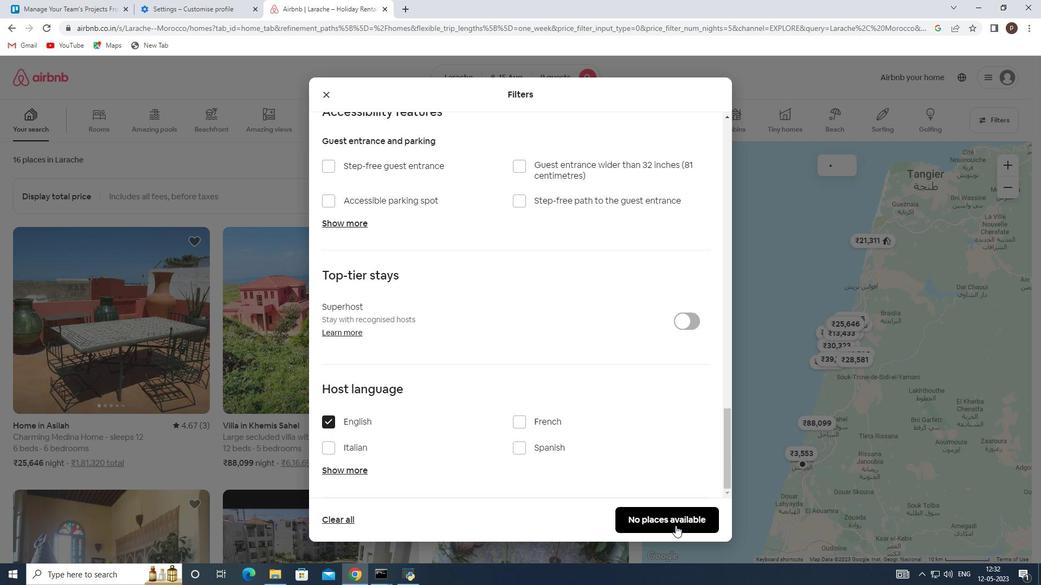 
Action: Mouse pressed left at (671, 523)
Screenshot: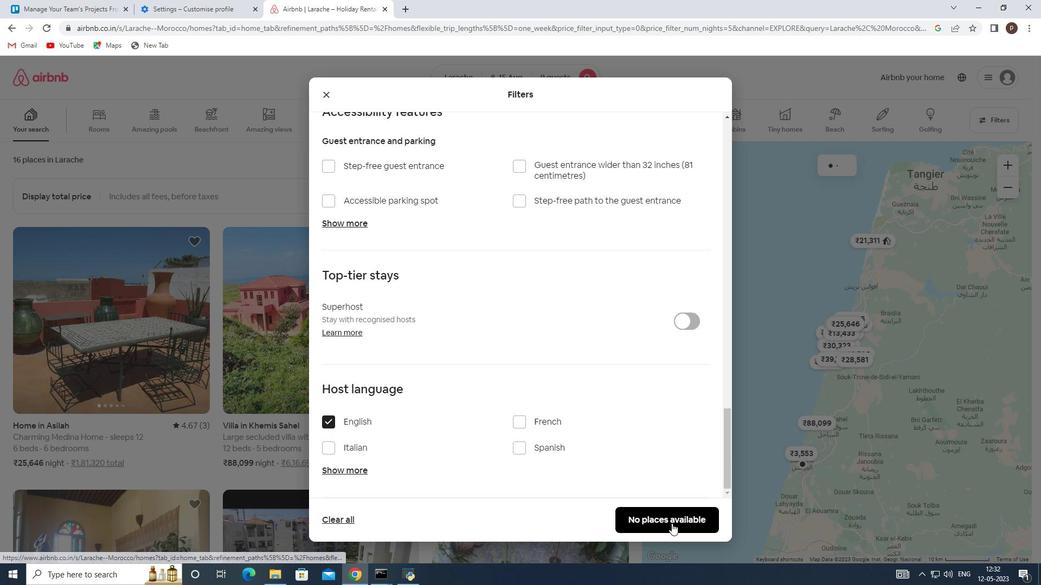 
Action: Mouse moved to (671, 522)
Screenshot: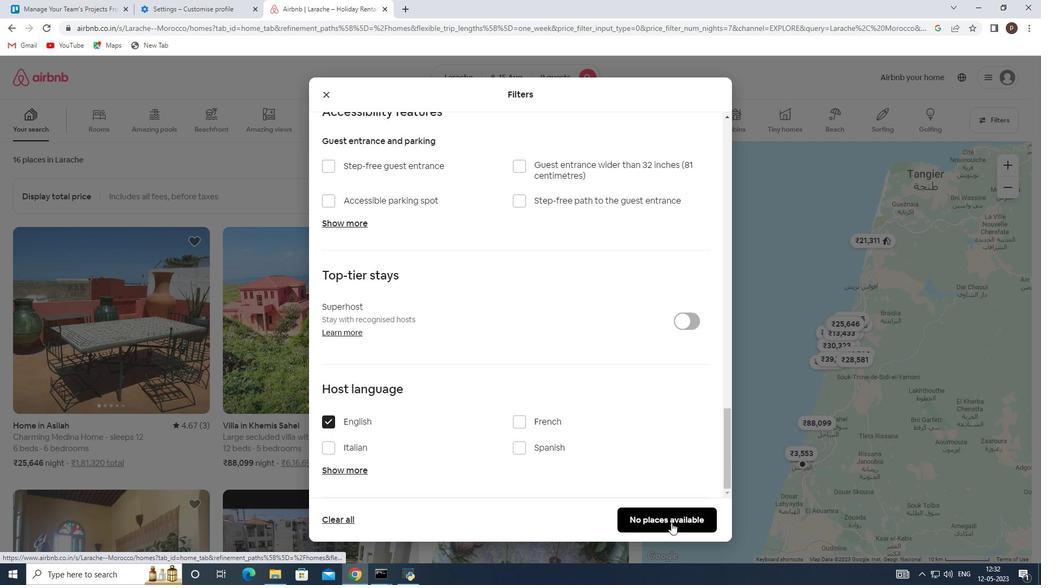 
